 Task: In the  document transparency Apply all border to the tabe with  'with box; Style line and width 1/4 pt 'Select Header and apply  'Italics' Select the text and align it to the  Center
Action: Mouse moved to (354, 169)
Screenshot: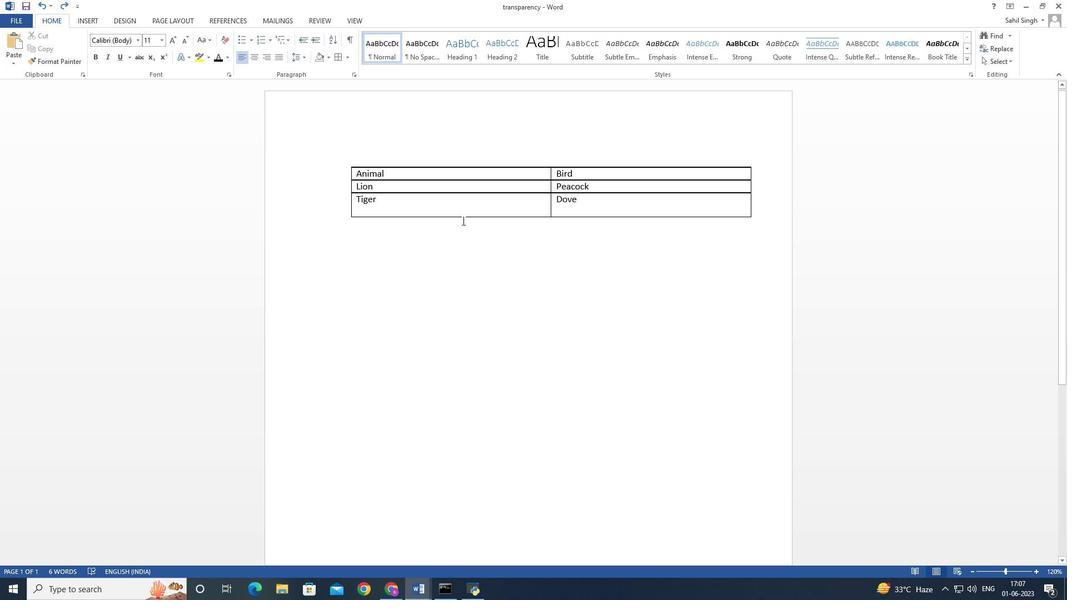 
Action: Mouse pressed left at (354, 169)
Screenshot: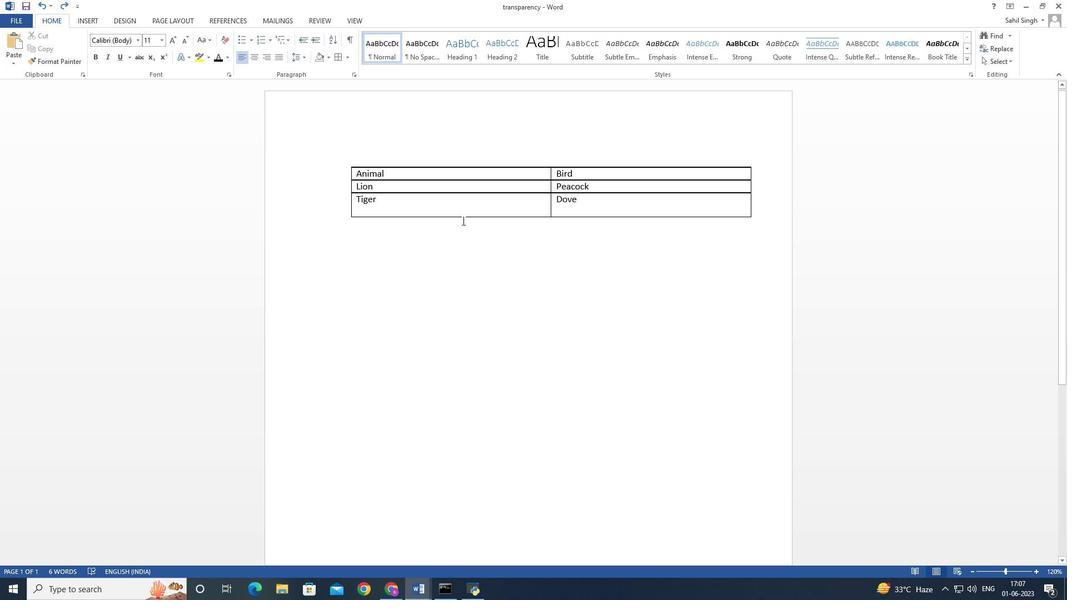 
Action: Mouse moved to (345, 55)
Screenshot: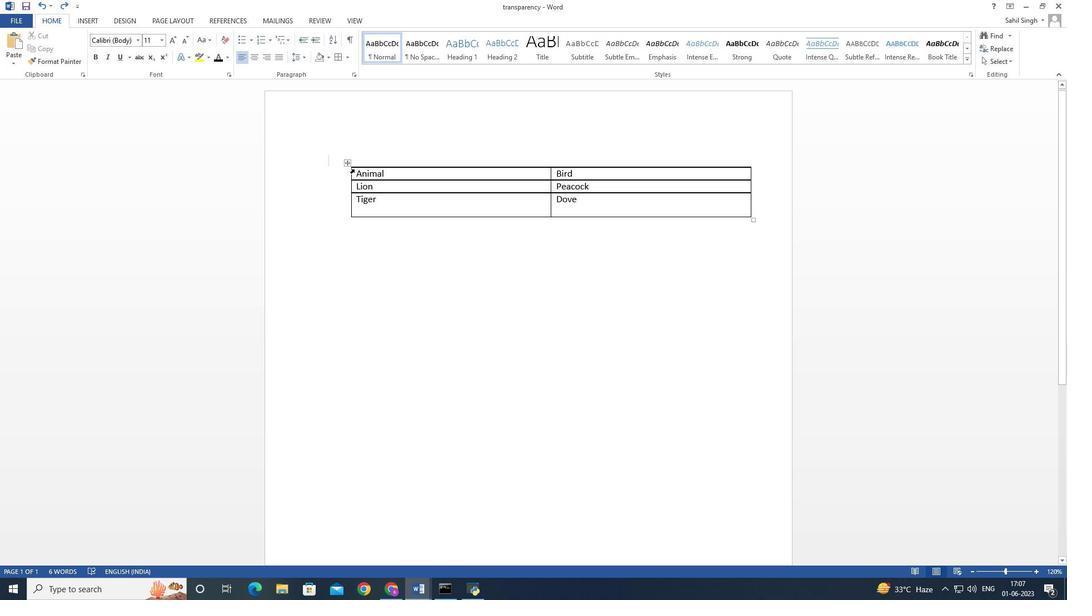 
Action: Mouse pressed left at (345, 55)
Screenshot: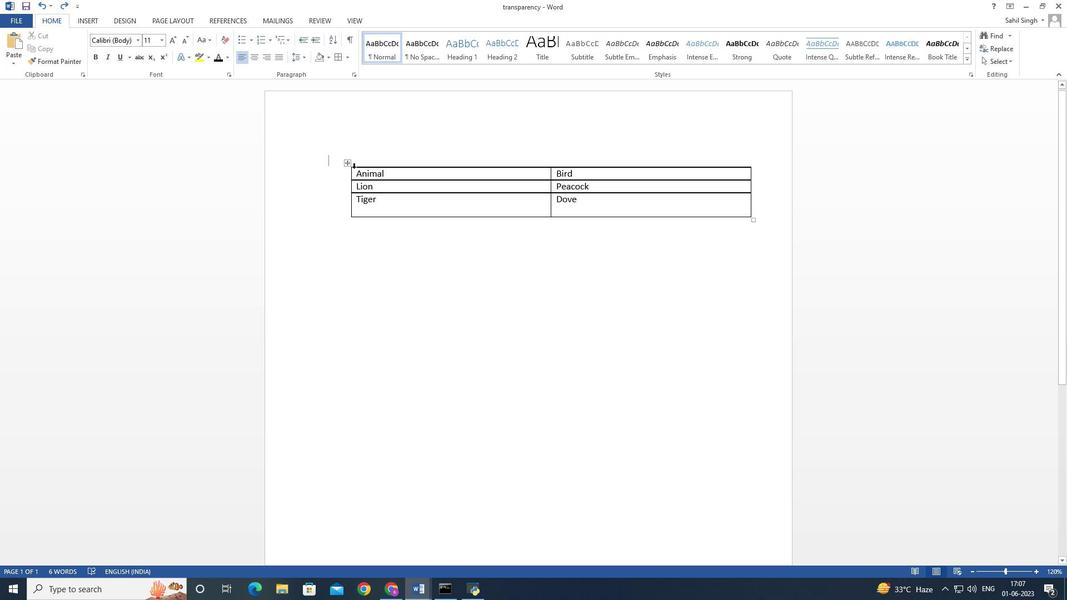 
Action: Mouse moved to (373, 137)
Screenshot: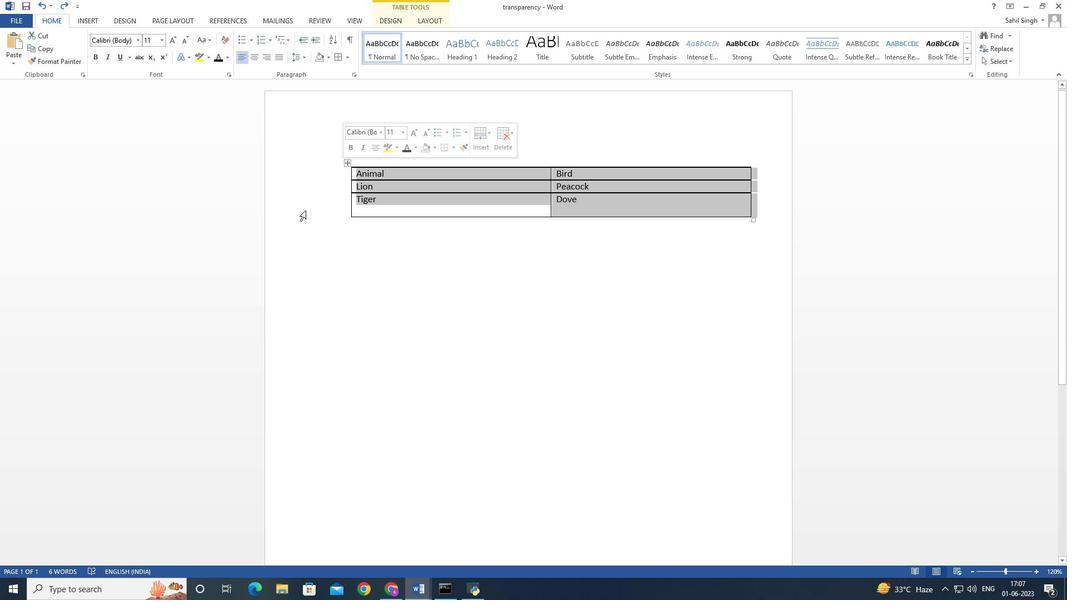 
Action: Mouse pressed left at (373, 137)
Screenshot: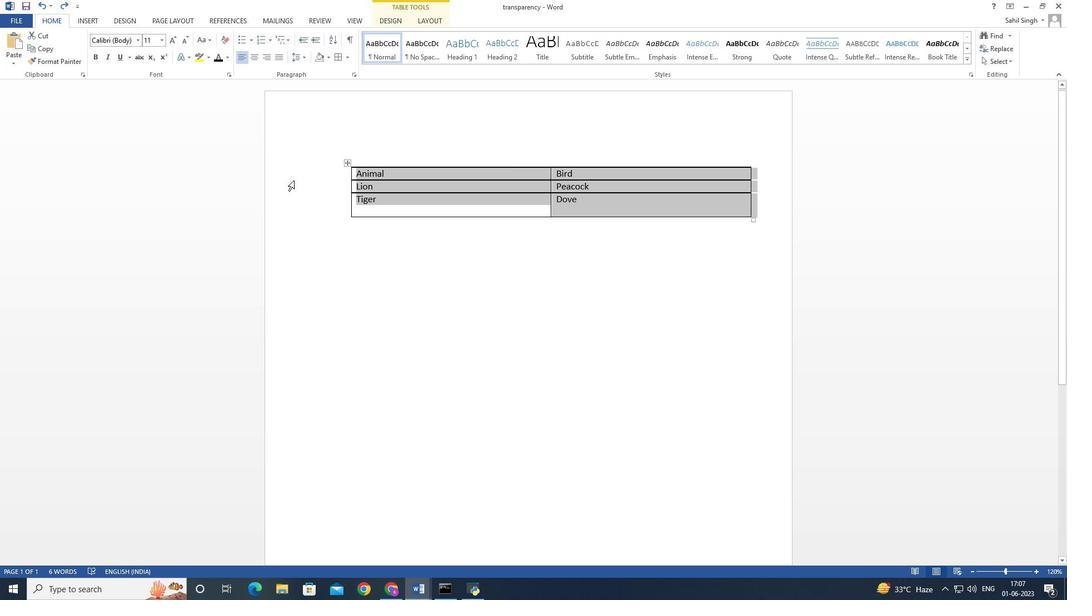 
Action: Mouse moved to (319, 249)
Screenshot: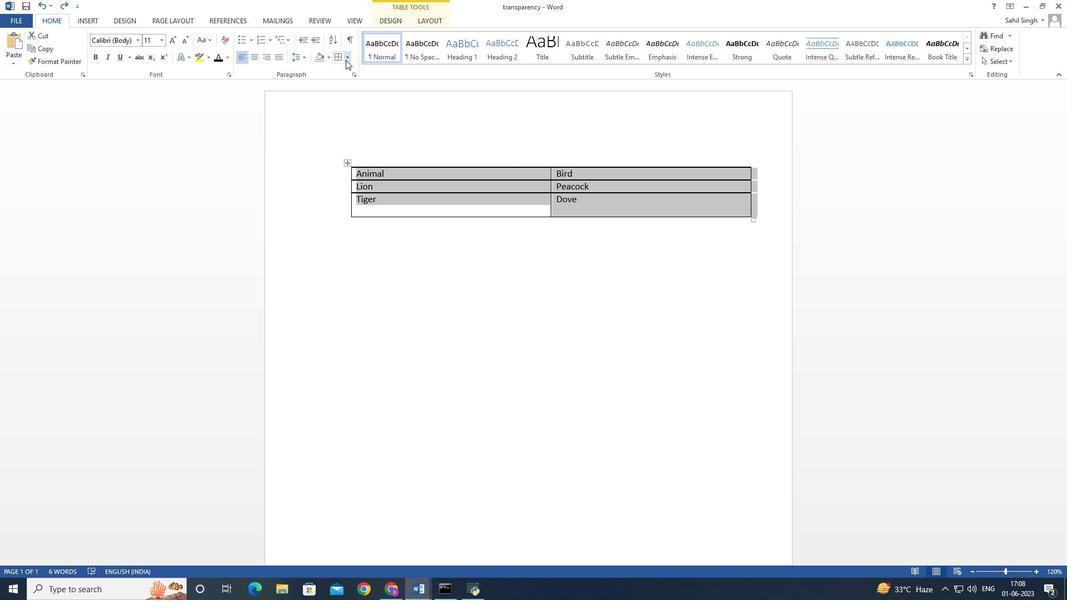 
Action: Mouse pressed left at (319, 249)
Screenshot: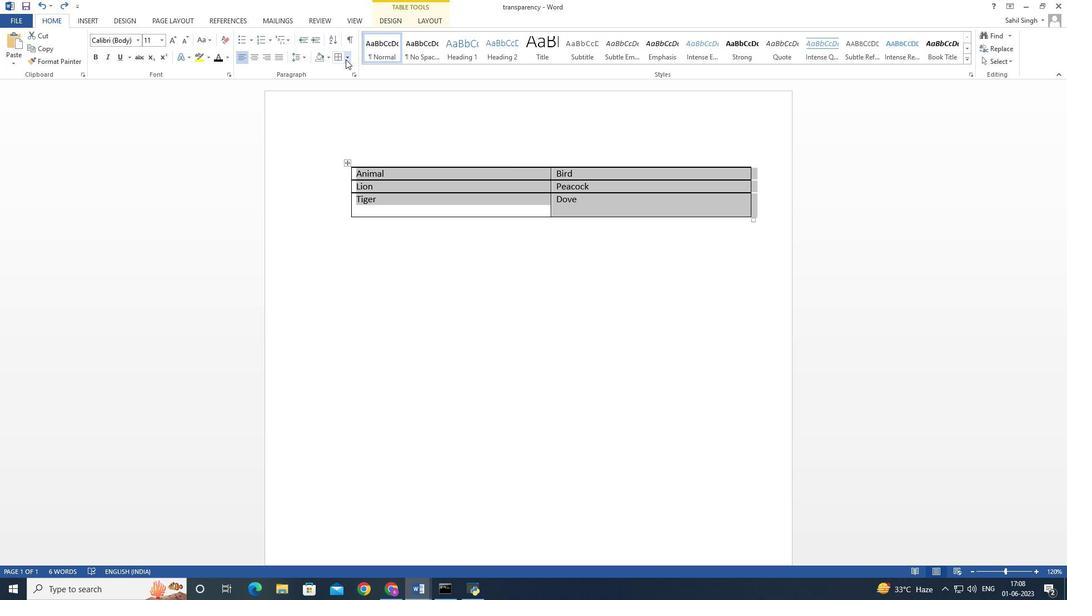 
Action: Mouse moved to (342, 171)
Screenshot: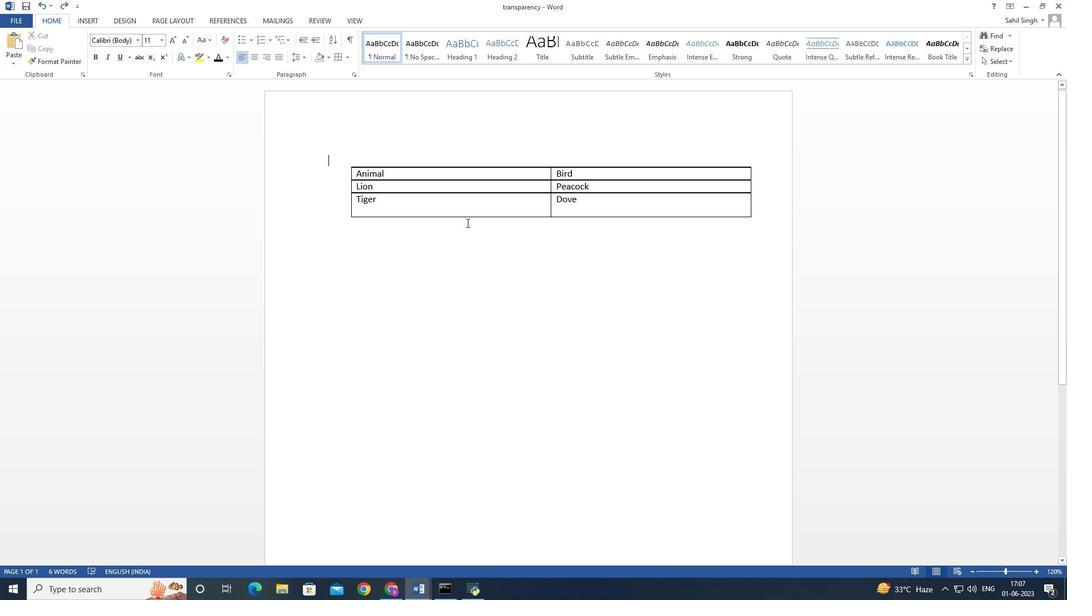 
Action: Mouse pressed left at (342, 171)
Screenshot: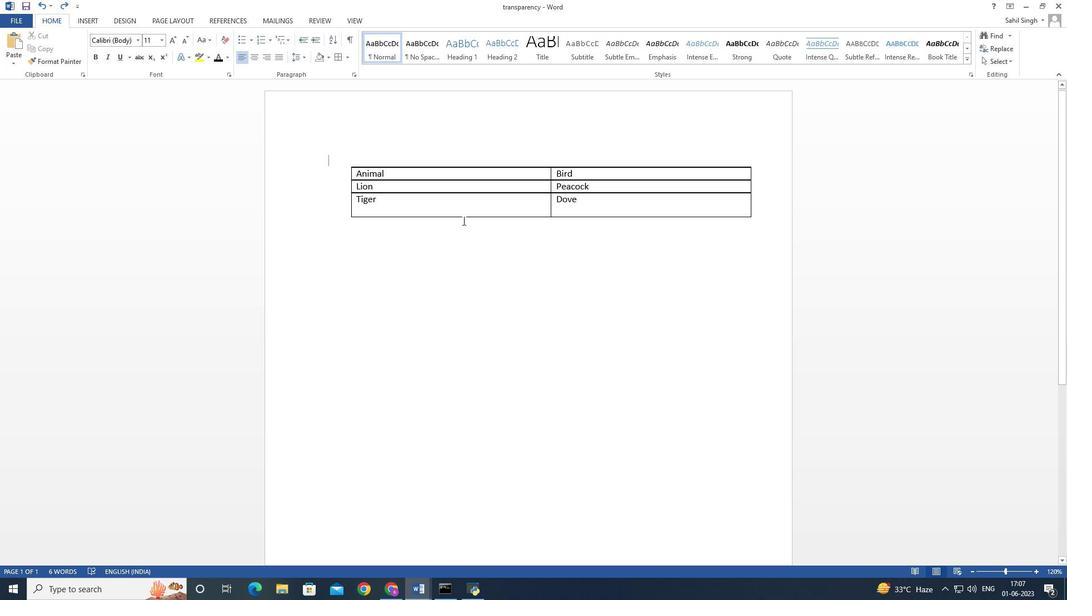 
Action: Mouse moved to (348, 57)
Screenshot: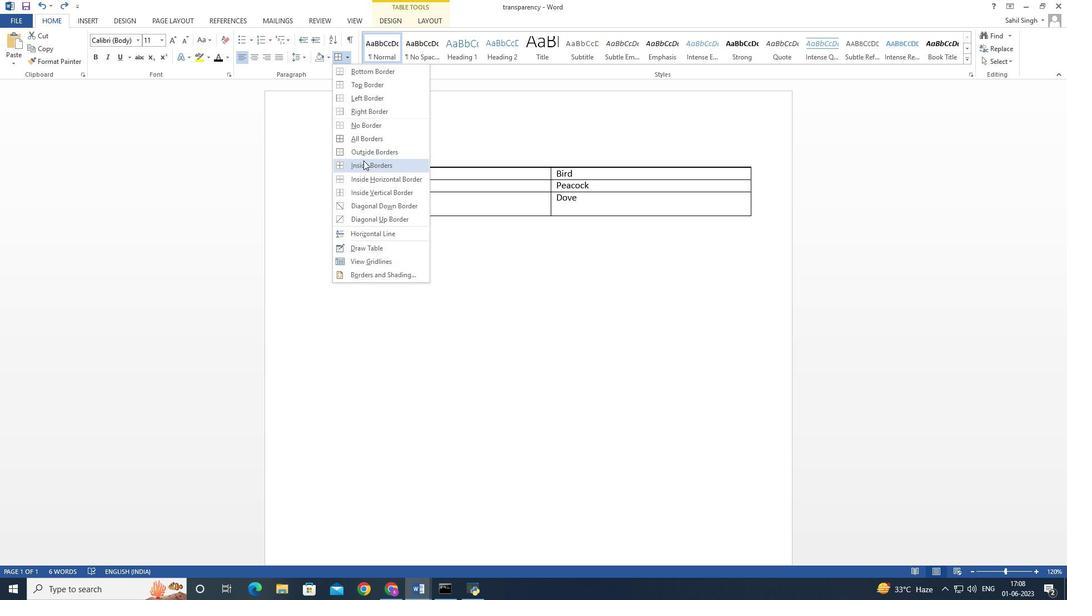 
Action: Mouse pressed left at (348, 57)
Screenshot: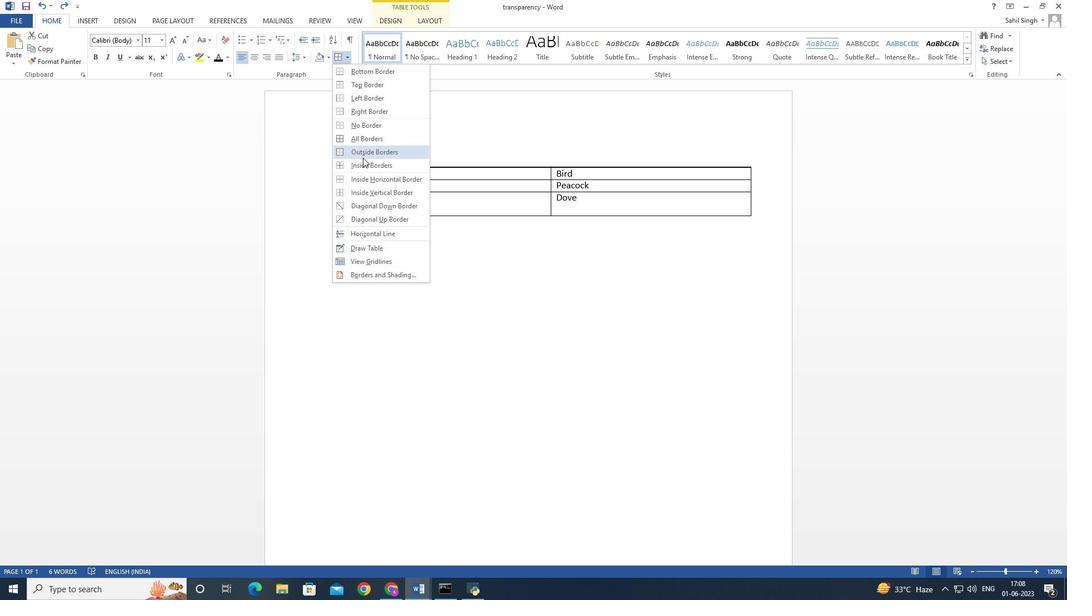 
Action: Mouse moved to (355, 137)
Screenshot: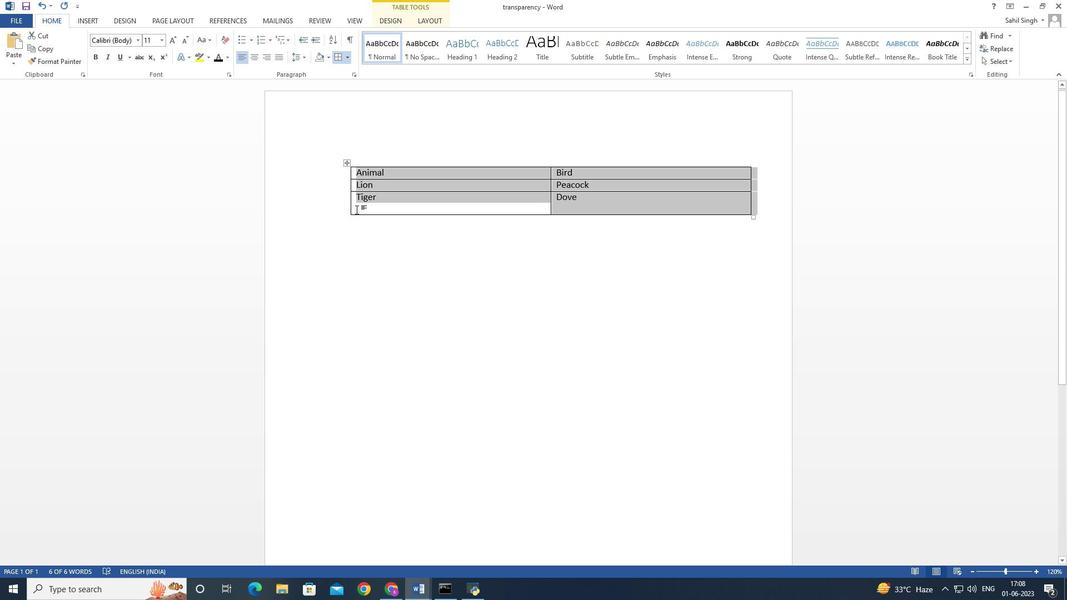 
Action: Mouse pressed left at (355, 137)
Screenshot: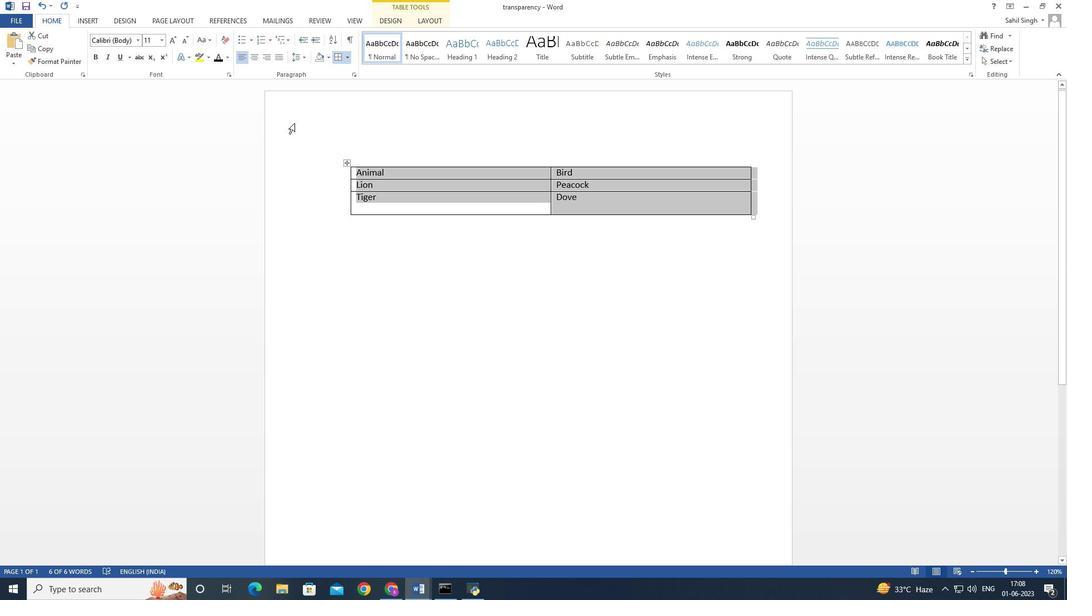 
Action: Mouse moved to (348, 59)
Screenshot: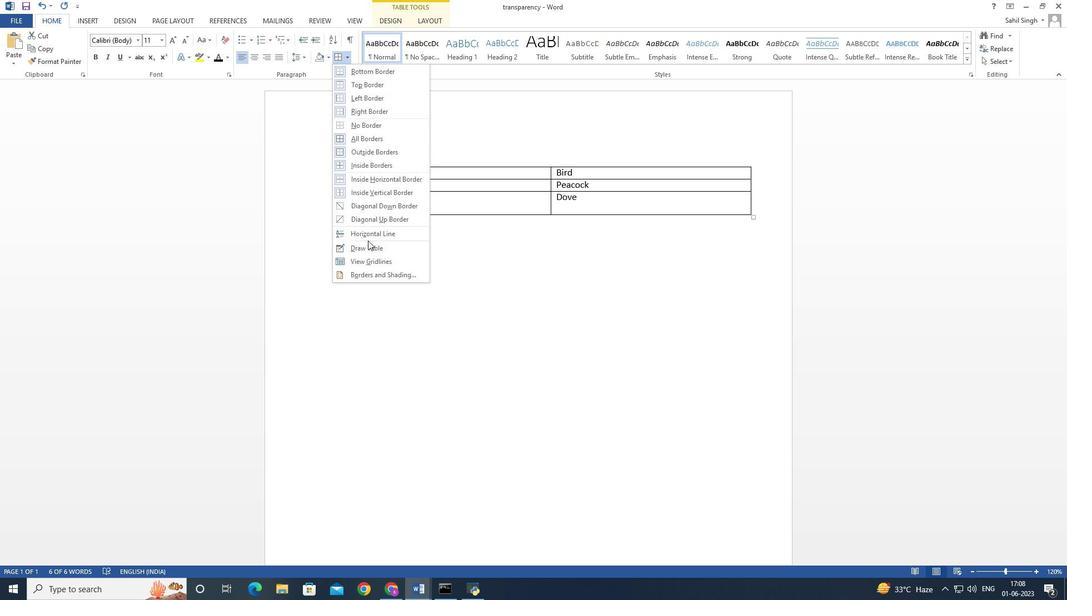 
Action: Mouse pressed left at (348, 59)
Screenshot: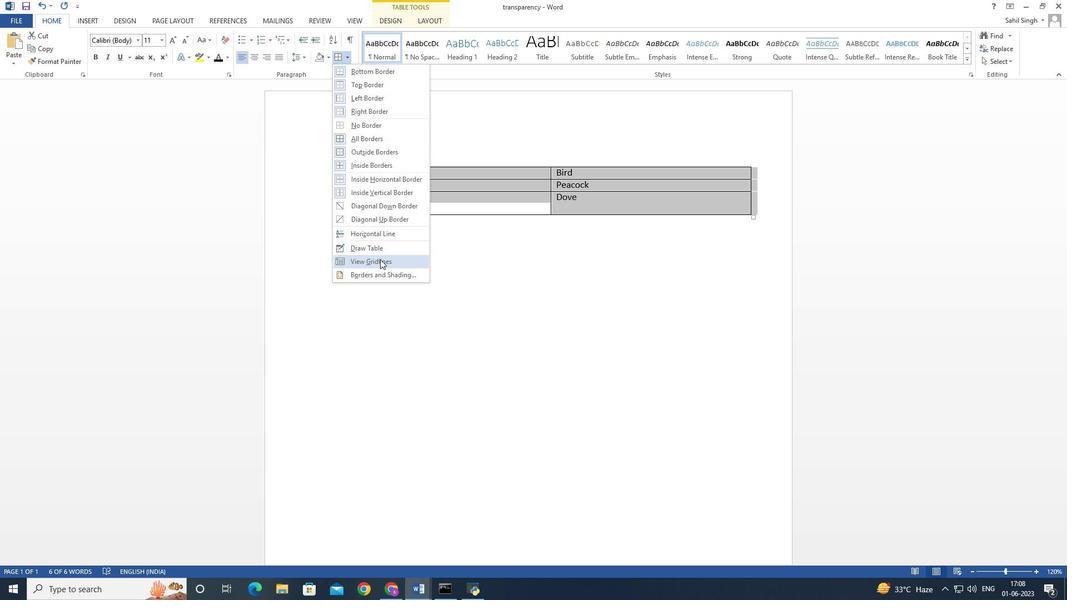 
Action: Mouse moved to (370, 137)
Screenshot: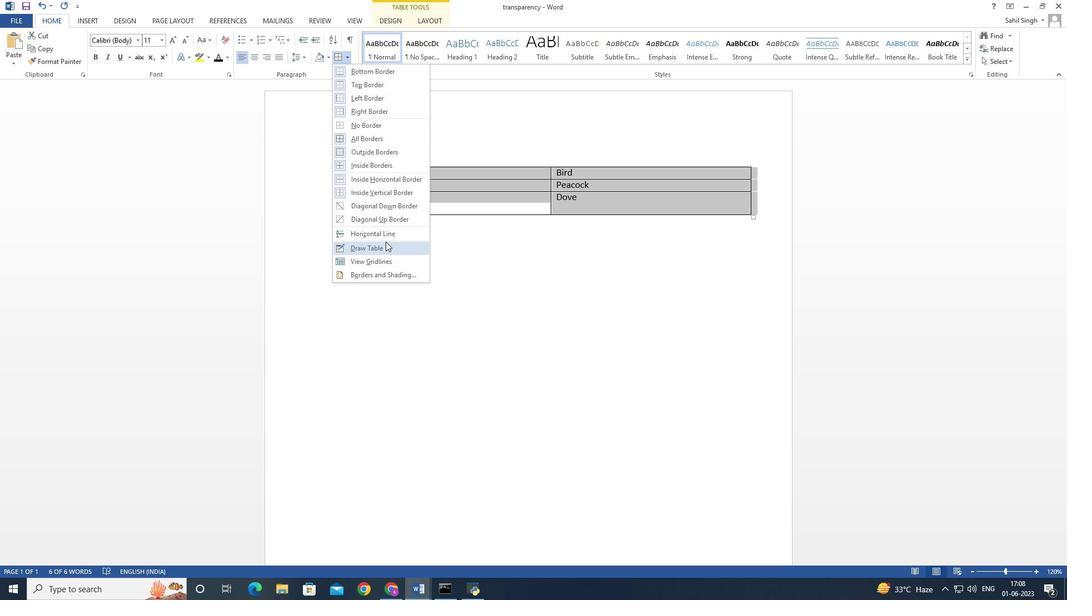 
Action: Mouse pressed left at (370, 137)
Screenshot: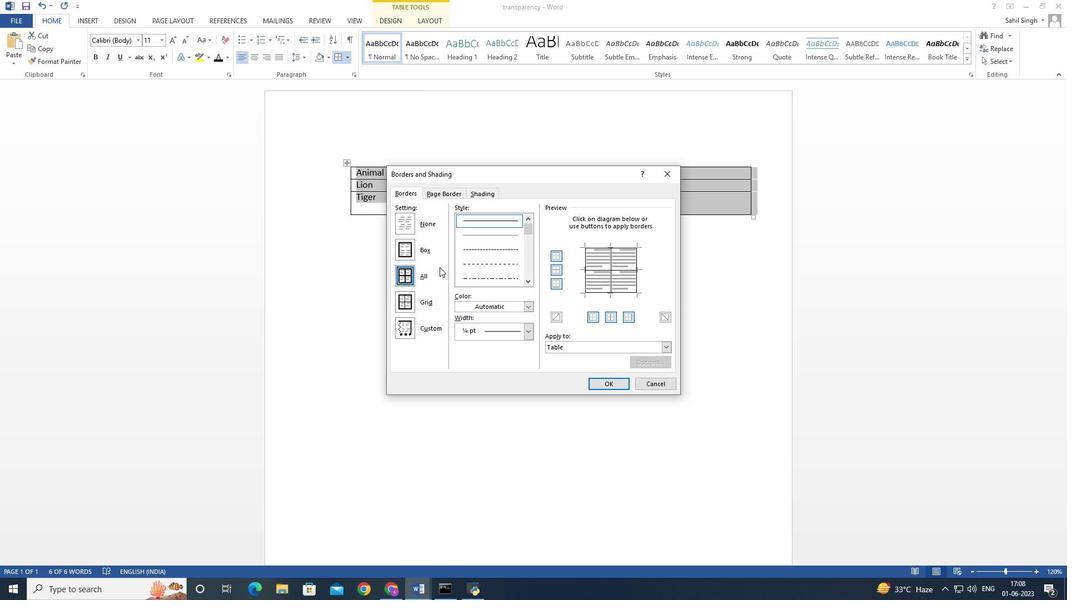 
Action: Mouse moved to (348, 57)
Screenshot: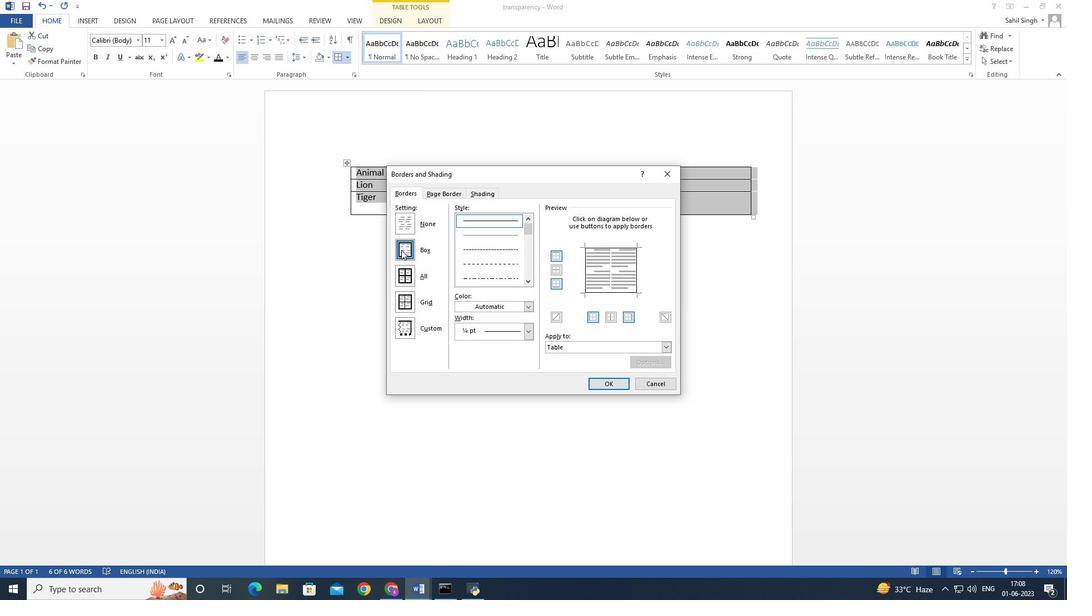 
Action: Mouse pressed left at (348, 57)
Screenshot: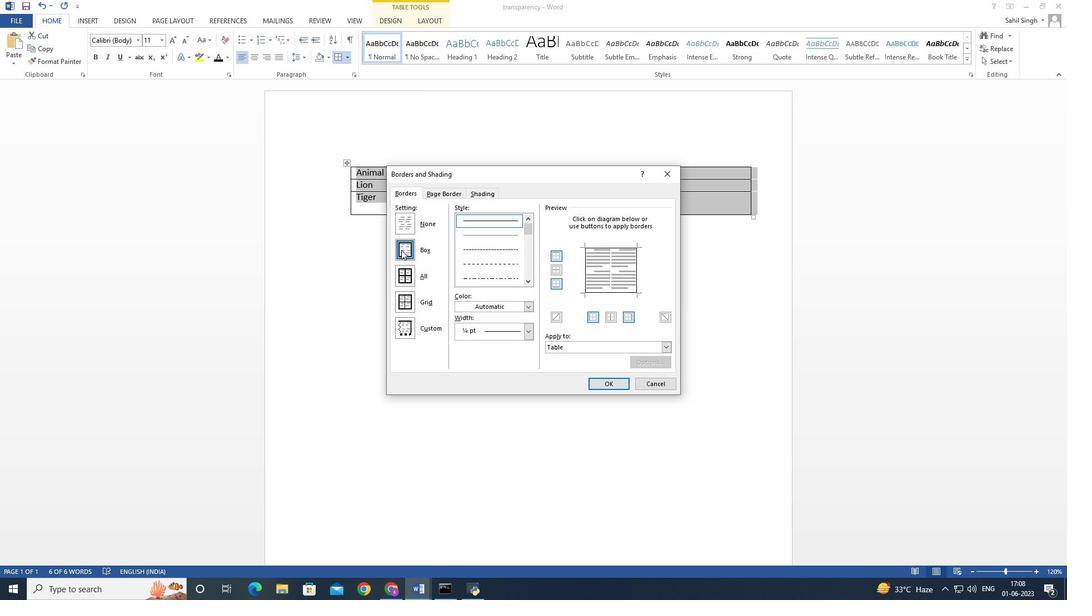 
Action: Mouse moved to (381, 273)
Screenshot: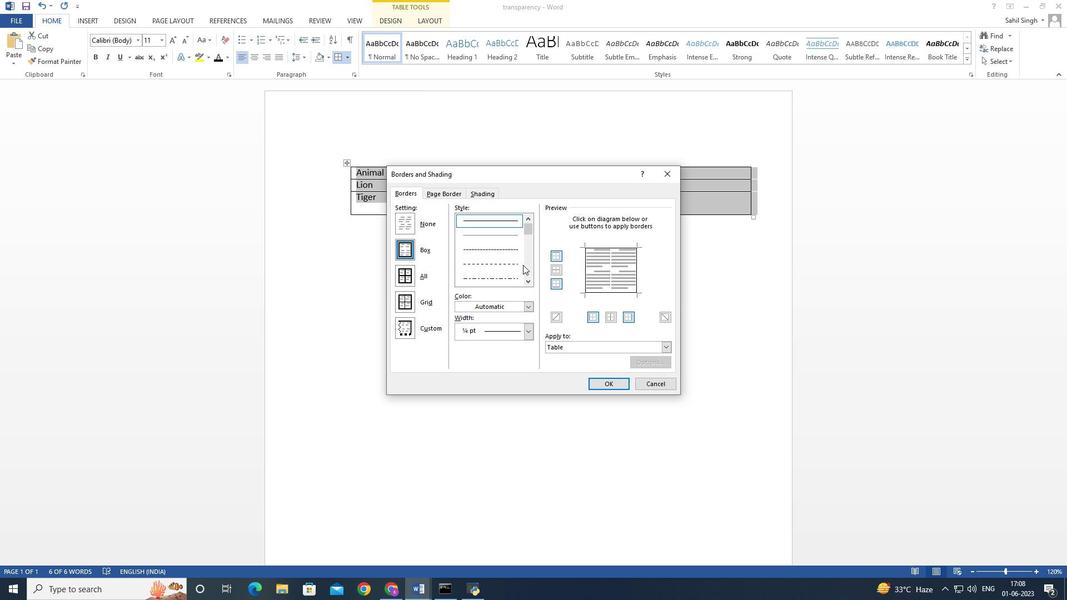 
Action: Mouse pressed left at (381, 273)
Screenshot: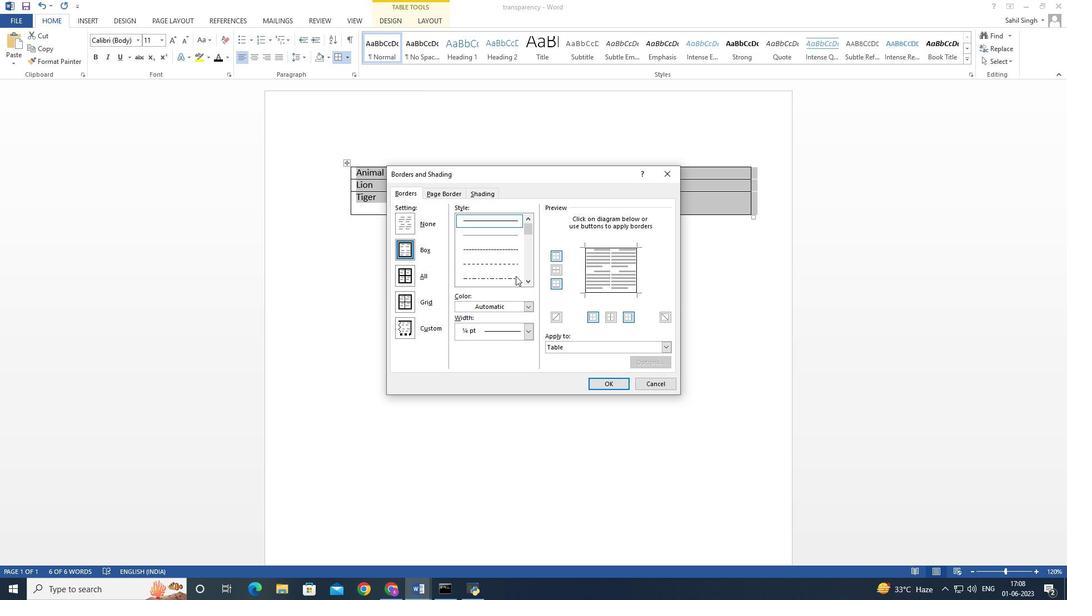 
Action: Mouse moved to (404, 252)
Screenshot: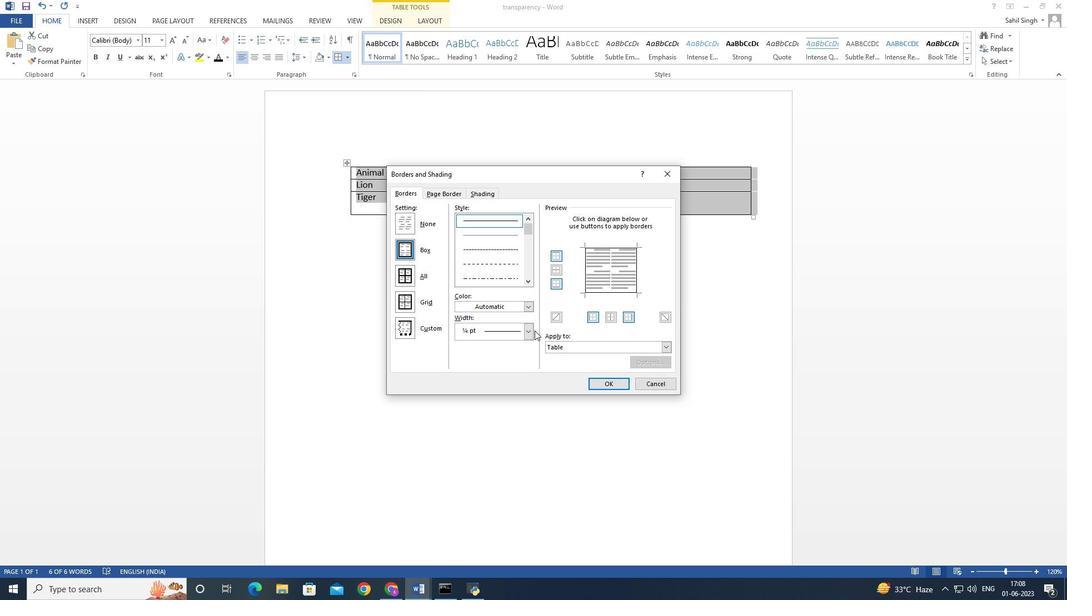 
Action: Mouse pressed left at (404, 252)
Screenshot: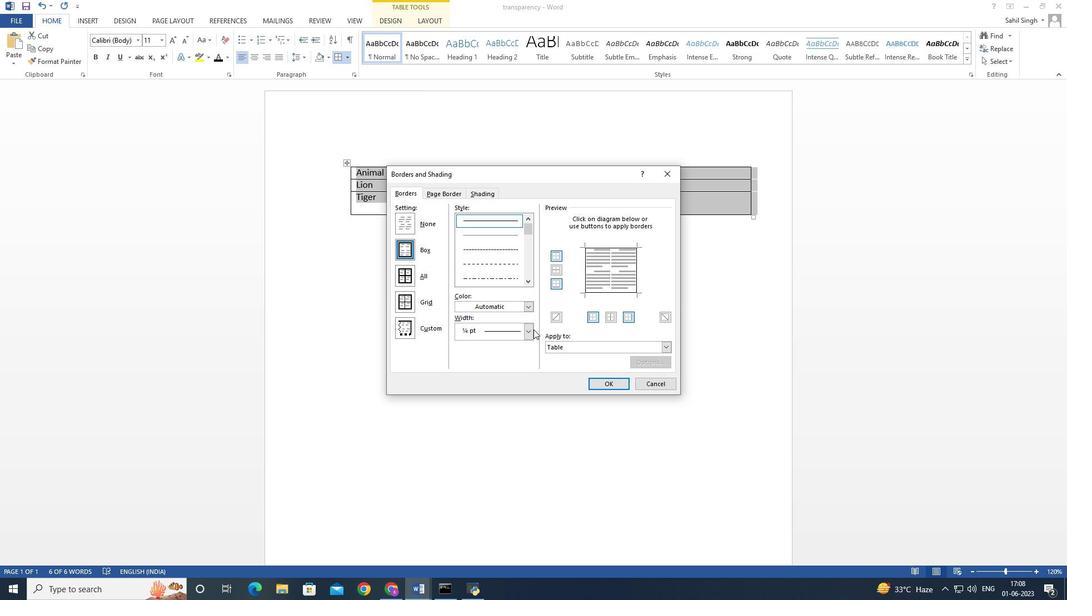 
Action: Mouse moved to (529, 334)
Screenshot: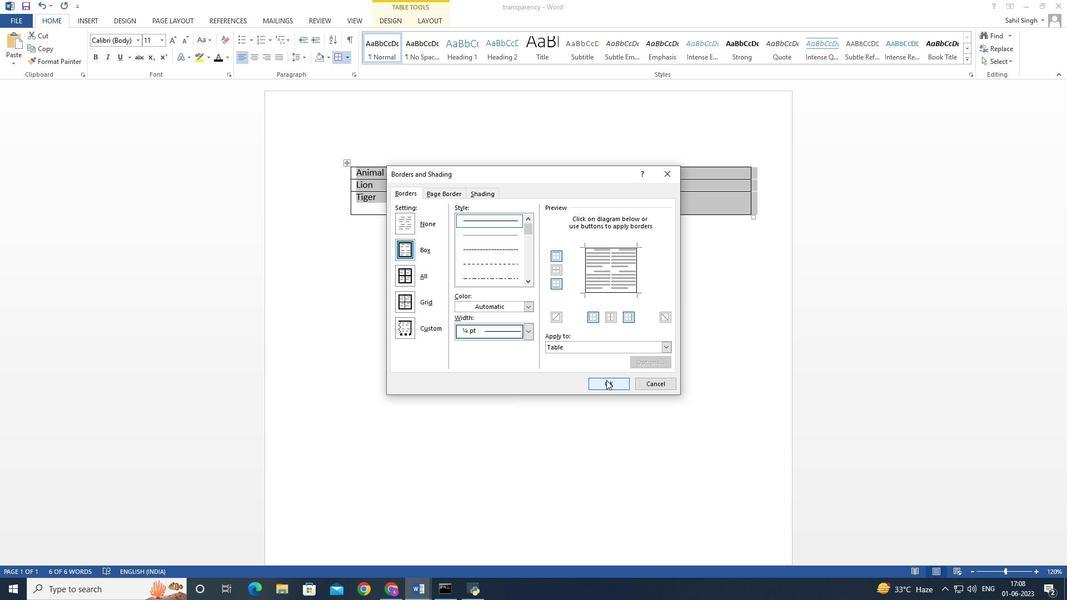 
Action: Mouse pressed left at (529, 334)
Screenshot: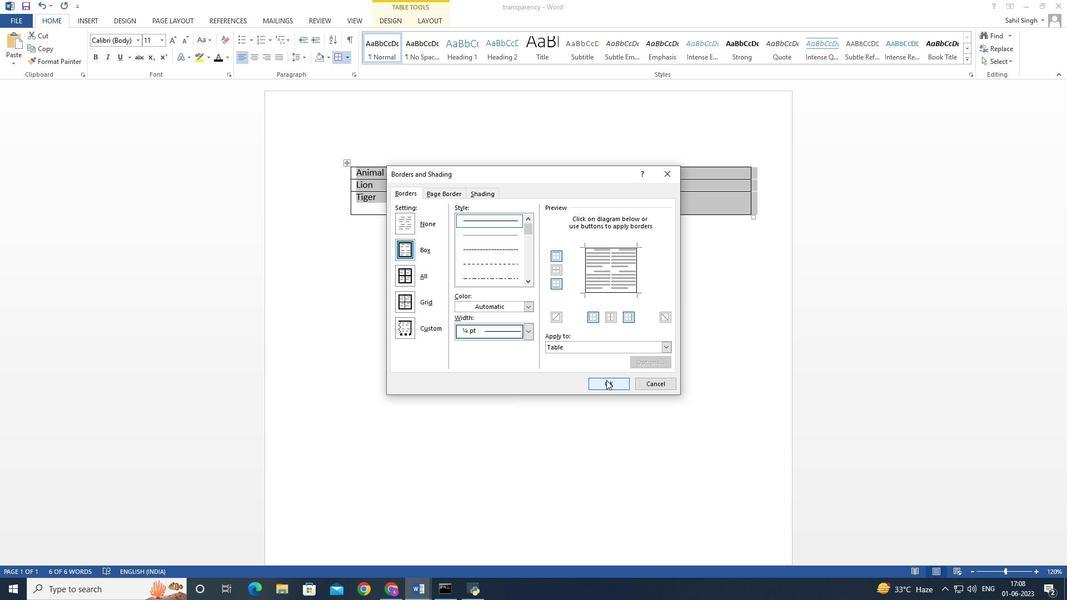 
Action: Mouse moved to (503, 352)
Screenshot: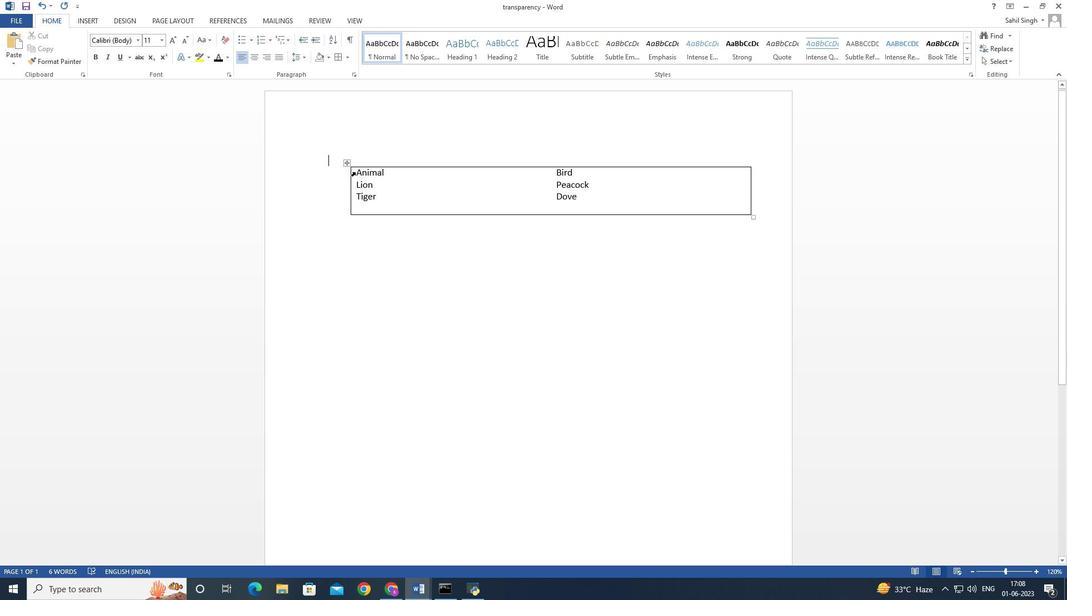 
Action: Mouse pressed left at (503, 352)
Screenshot: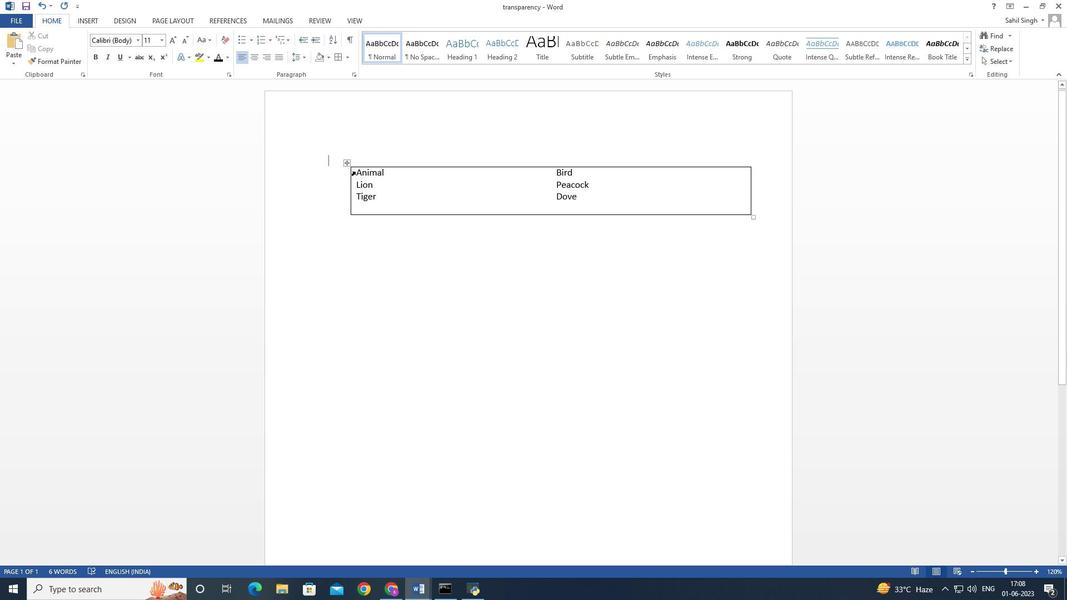 
Action: Mouse moved to (609, 384)
Screenshot: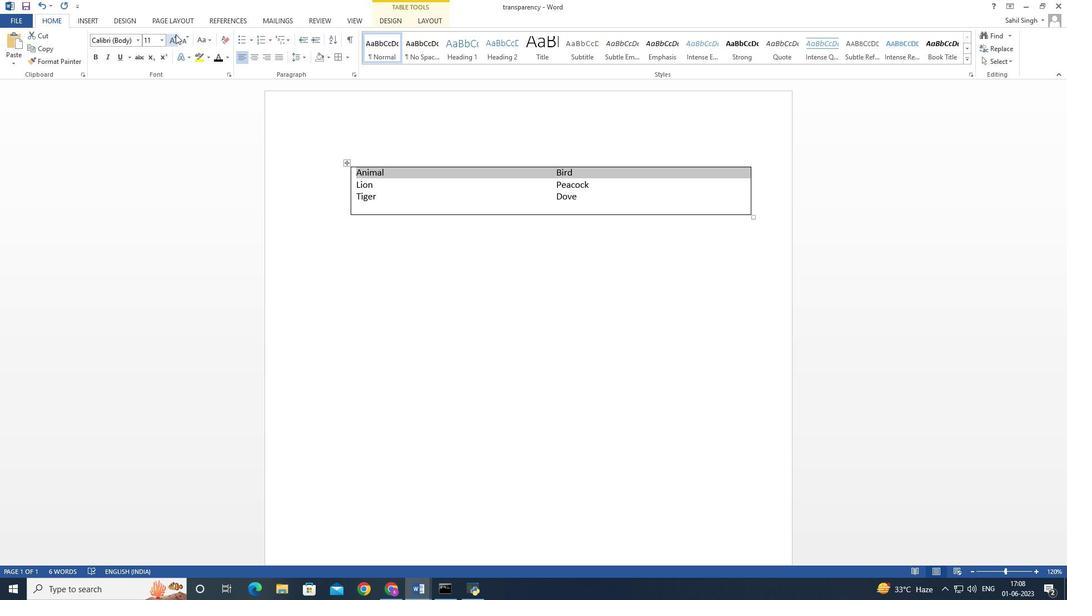
Action: Mouse pressed left at (609, 384)
Screenshot: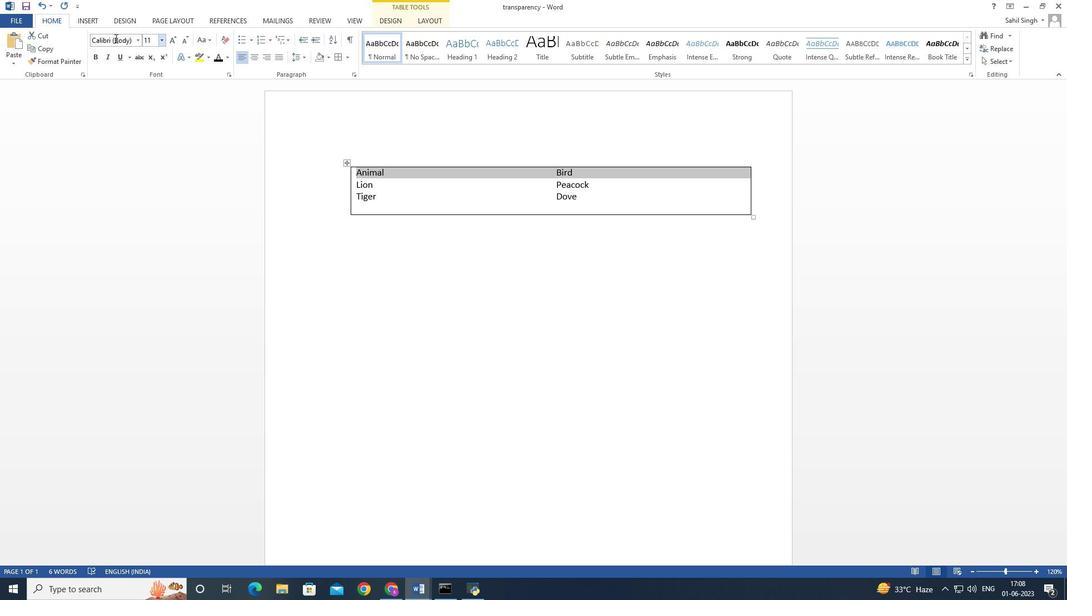 
Action: Mouse moved to (475, 301)
Screenshot: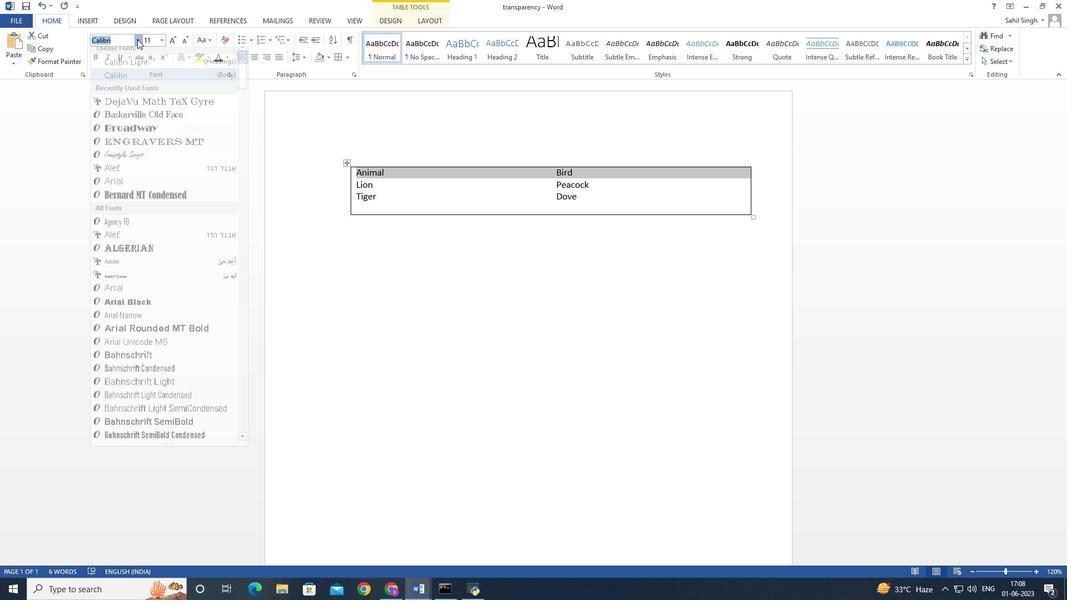 
Action: Mouse pressed left at (475, 301)
Screenshot: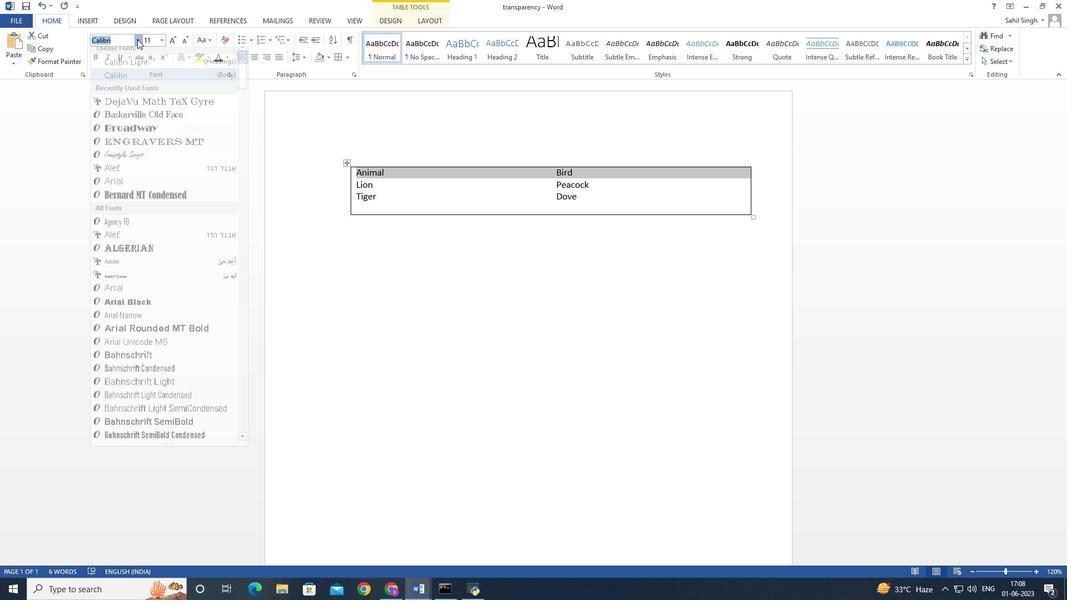 
Action: Mouse moved to (344, 58)
Screenshot: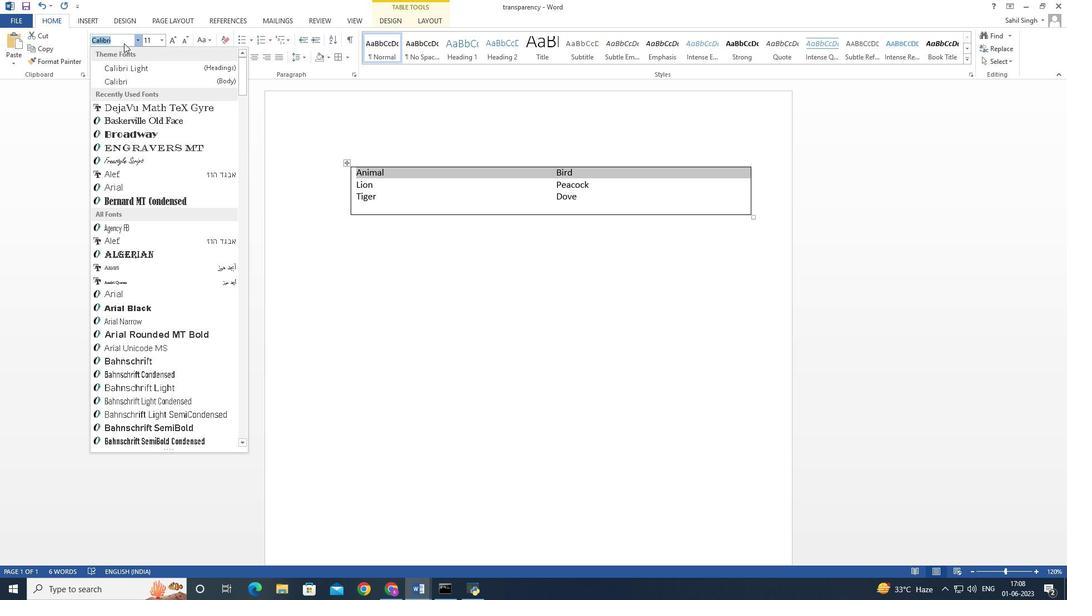 
Action: Mouse pressed left at (344, 58)
Screenshot: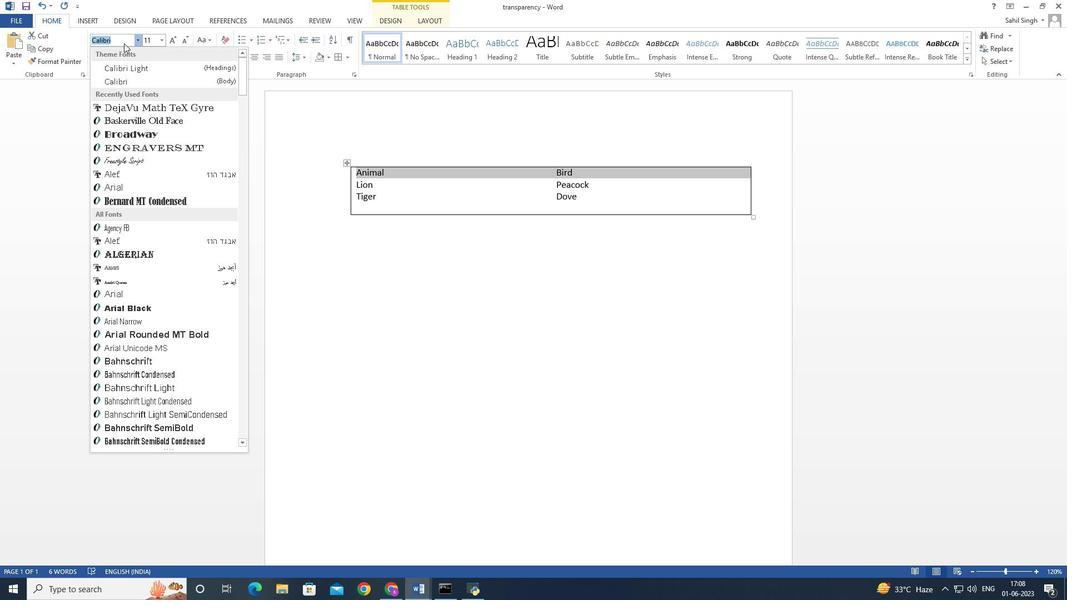 
Action: Mouse moved to (362, 136)
Screenshot: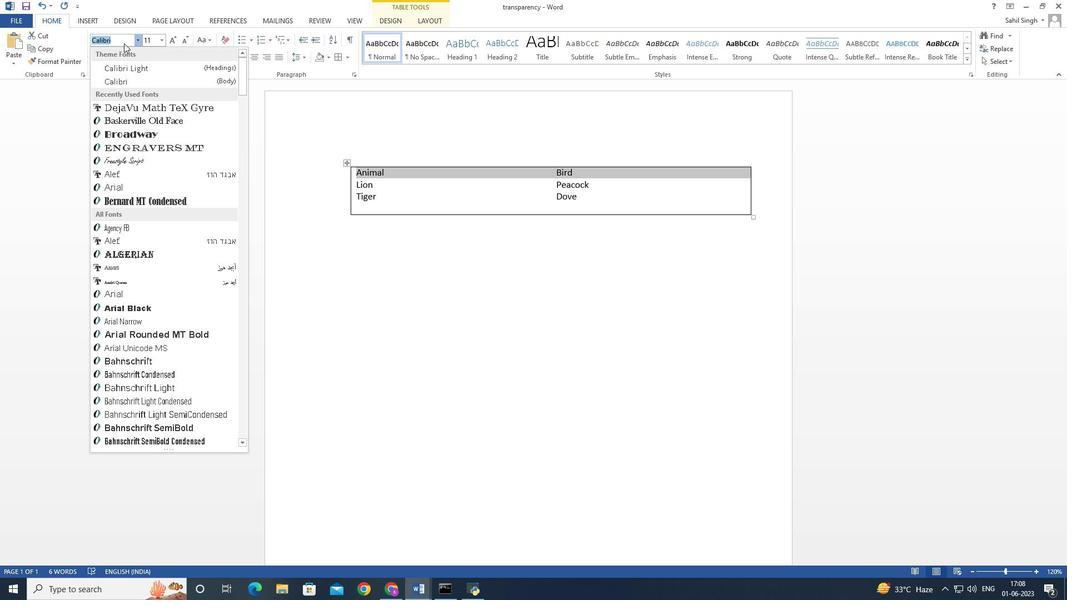 
Action: Mouse pressed left at (362, 136)
Screenshot: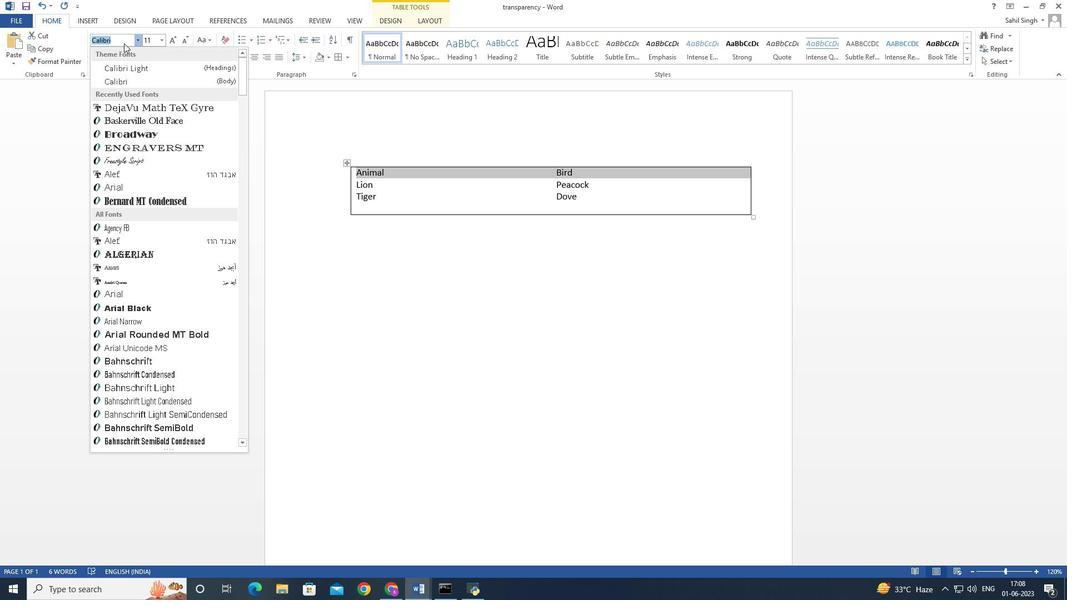 
Action: Mouse moved to (372, 256)
Screenshot: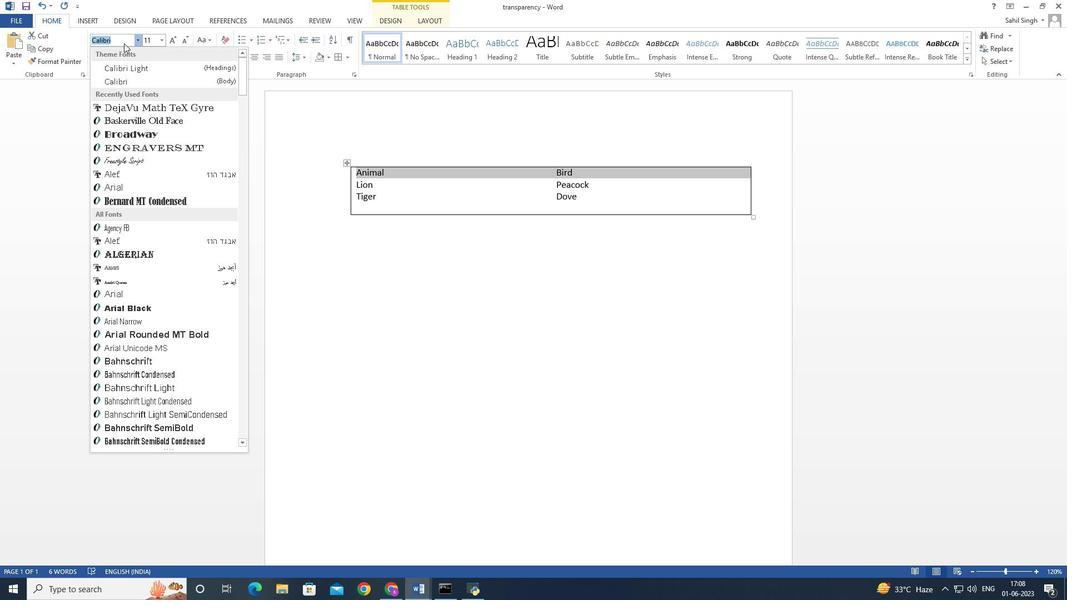 
Action: Mouse pressed left at (372, 256)
Screenshot: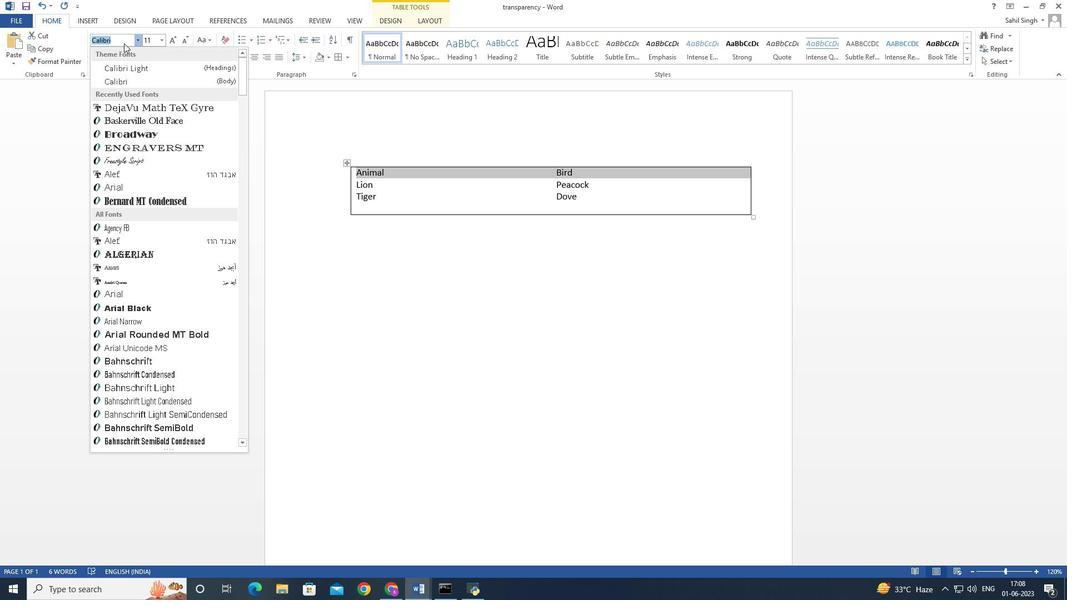 
Action: Mouse moved to (347, 56)
Screenshot: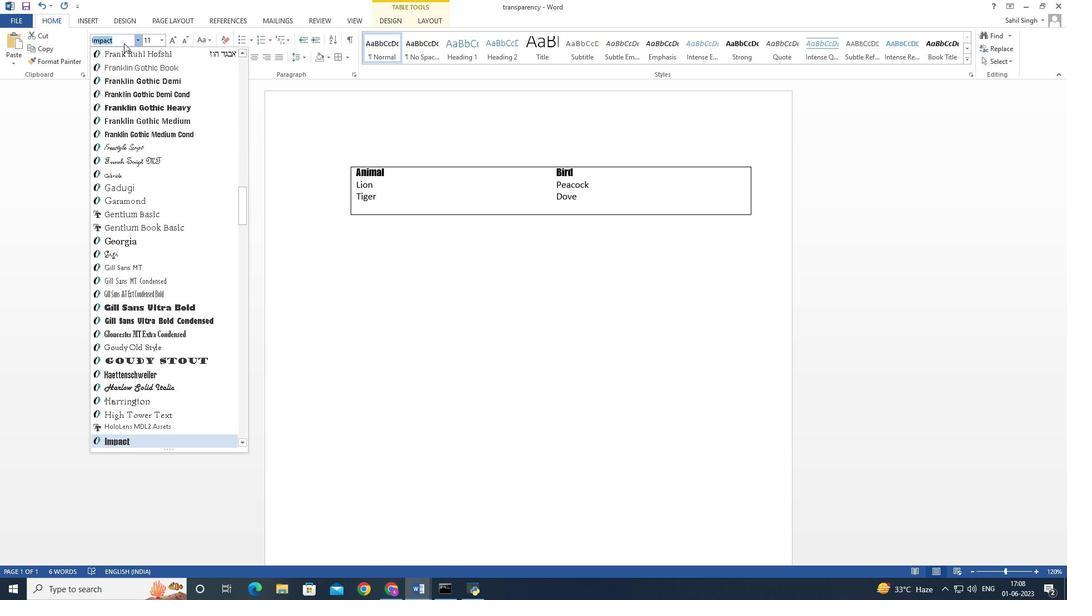 
Action: Mouse pressed left at (347, 56)
Screenshot: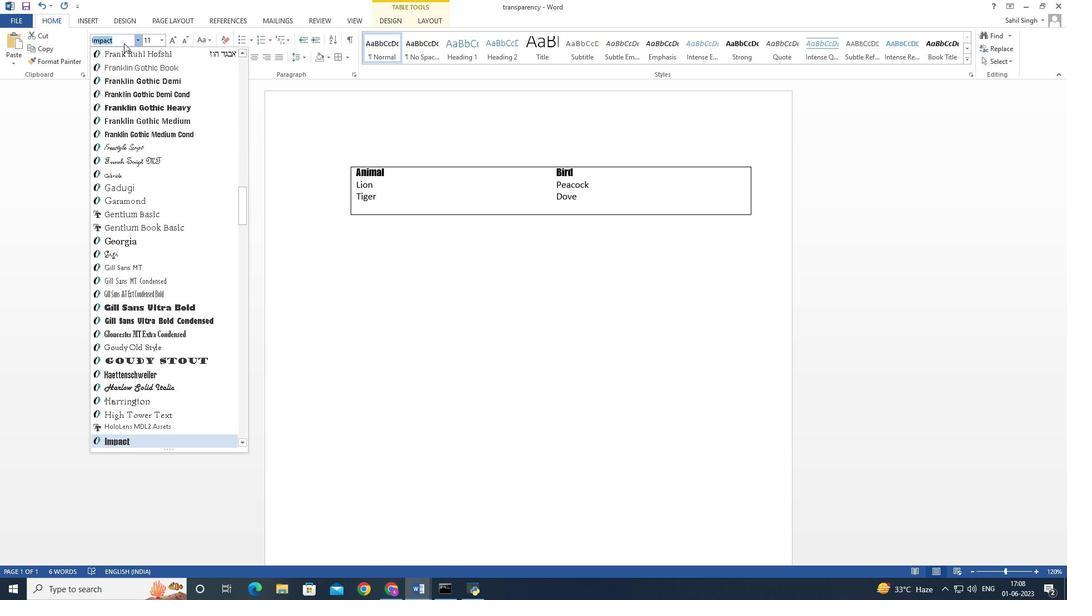 
Action: Mouse moved to (371, 137)
Screenshot: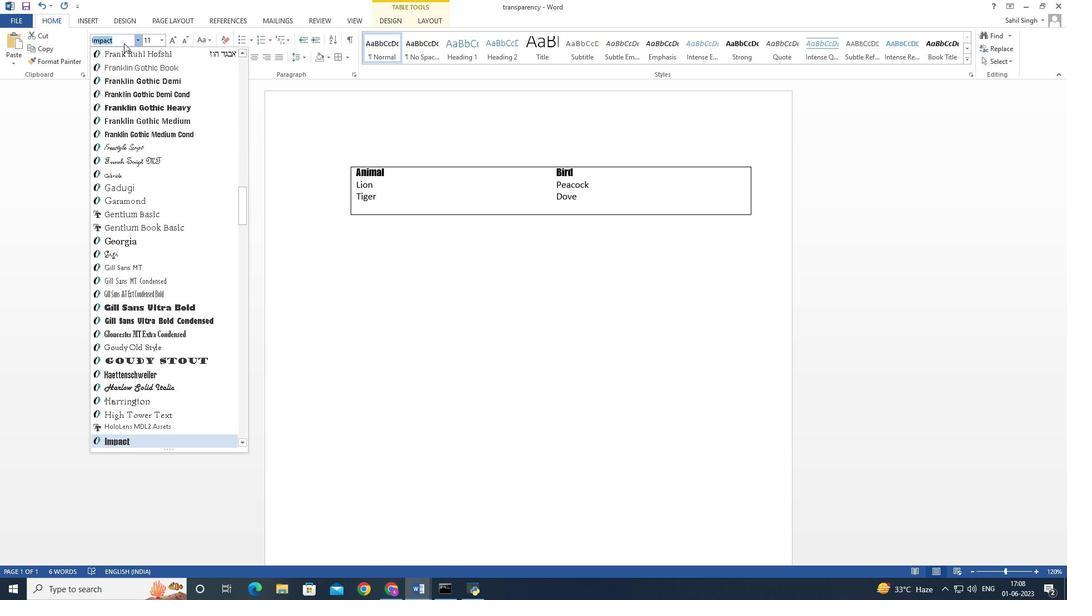 
Action: Mouse pressed left at (371, 137)
Screenshot: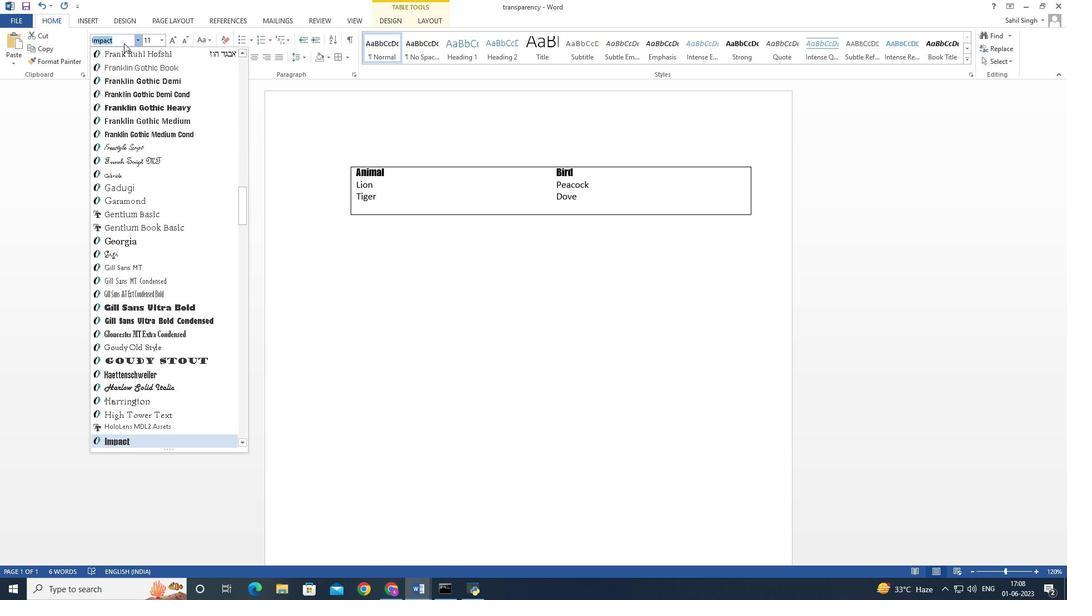 
Action: Mouse moved to (347, 57)
Screenshot: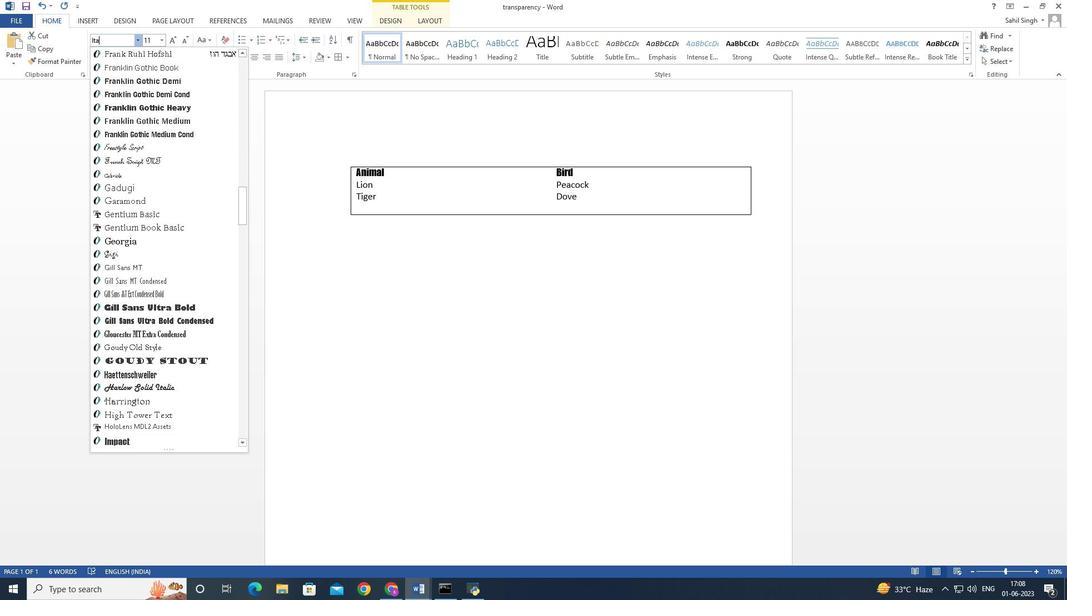 
Action: Mouse pressed left at (347, 57)
Screenshot: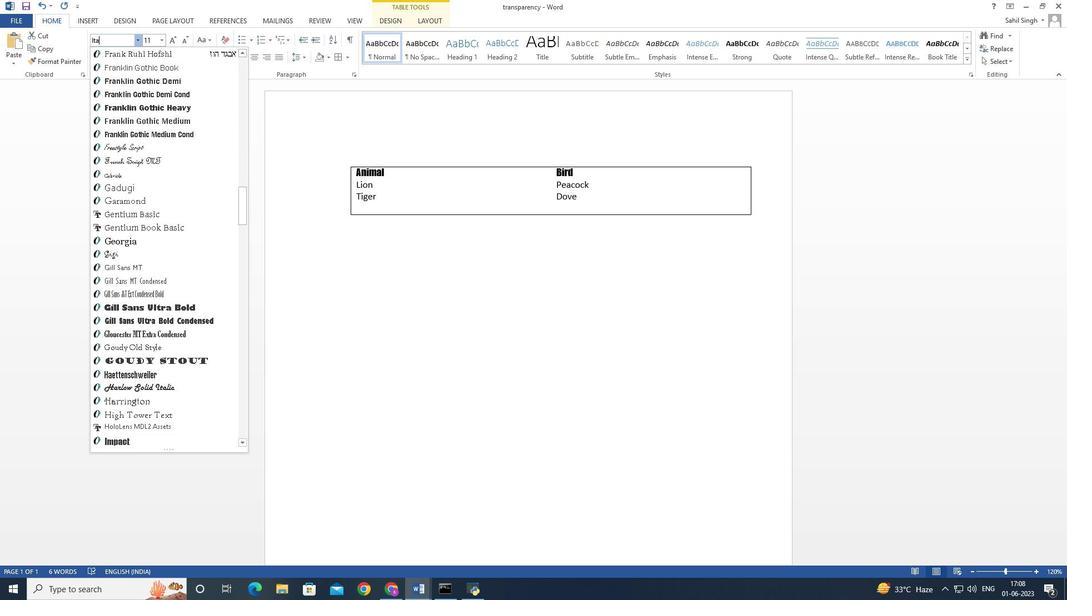 
Action: Mouse moved to (376, 139)
Screenshot: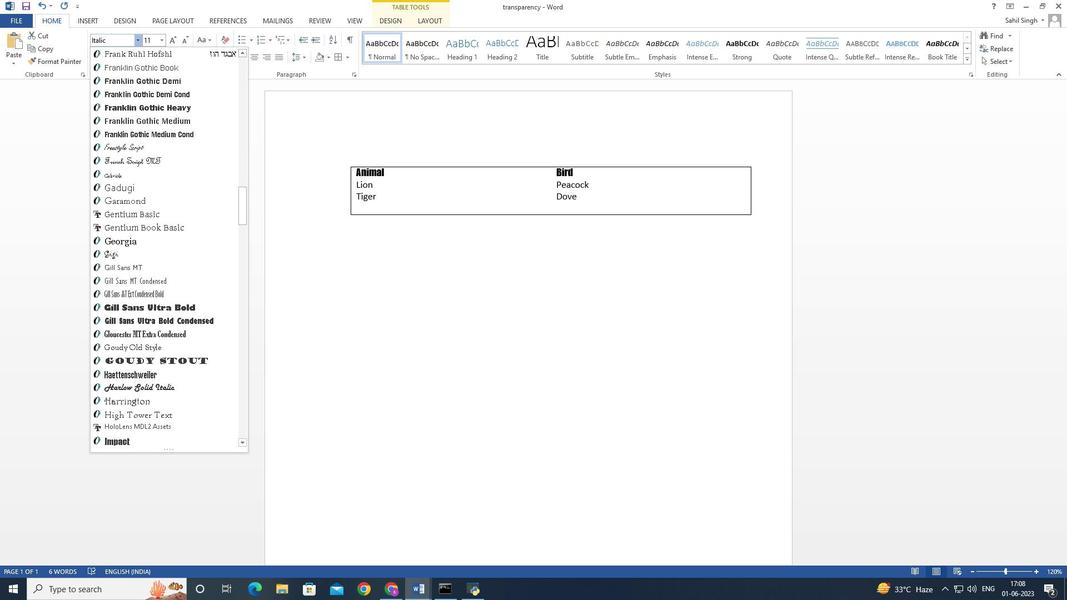 
Action: Mouse pressed left at (376, 139)
Screenshot: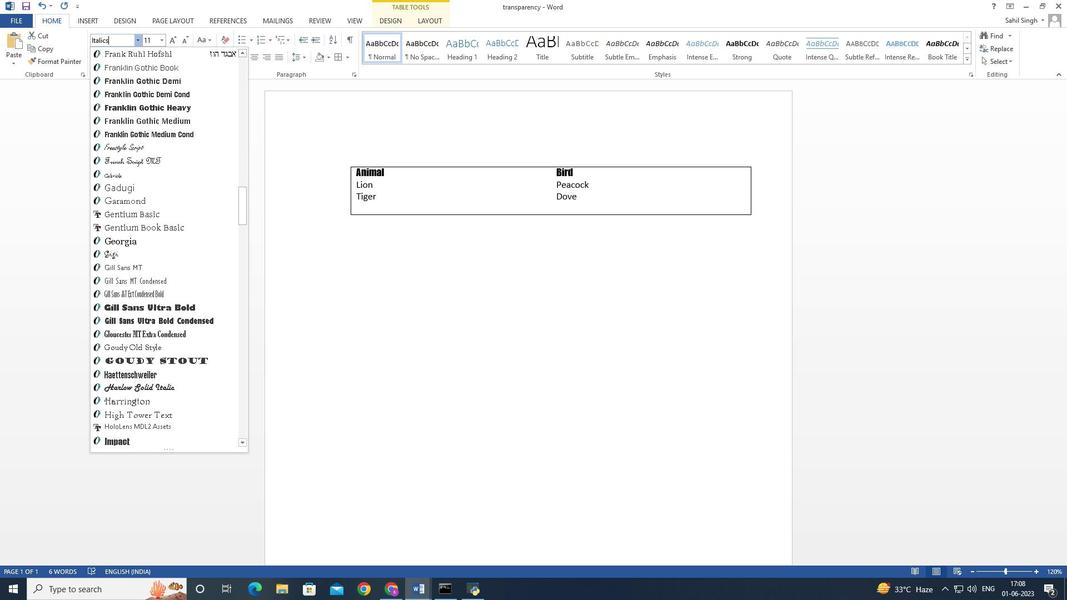 
Action: Mouse moved to (385, 184)
Screenshot: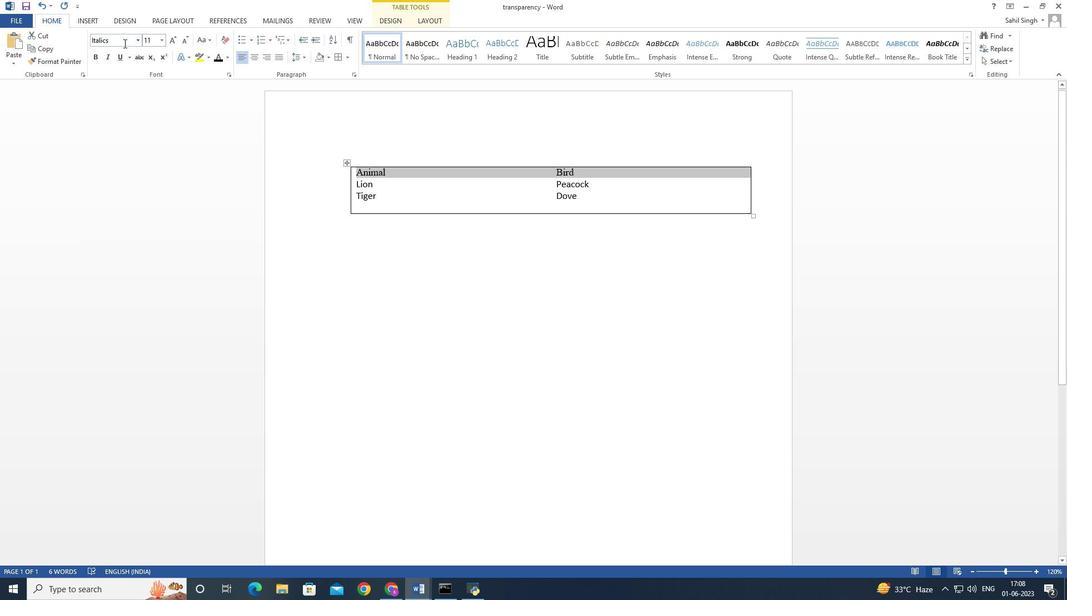 
Action: Mouse pressed left at (385, 184)
Screenshot: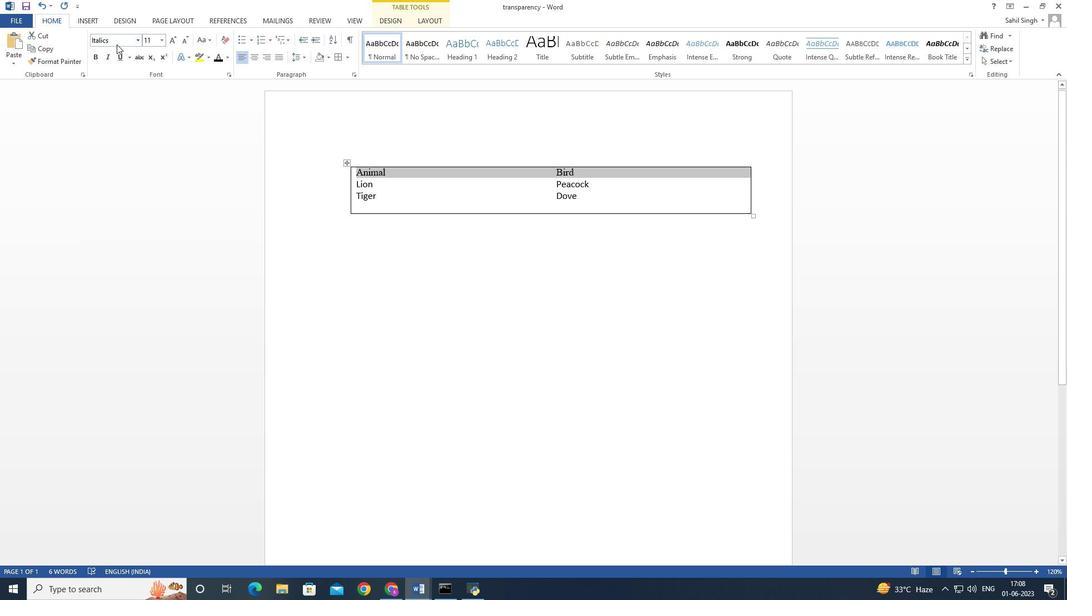 
Action: Mouse moved to (354, 168)
Screenshot: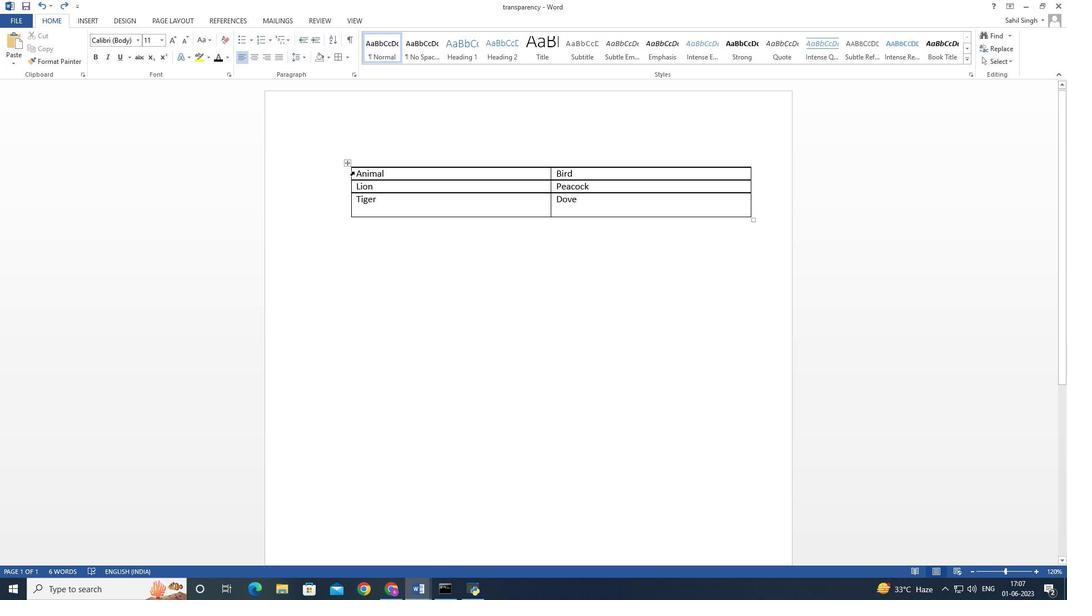 
Action: Mouse pressed left at (354, 168)
Screenshot: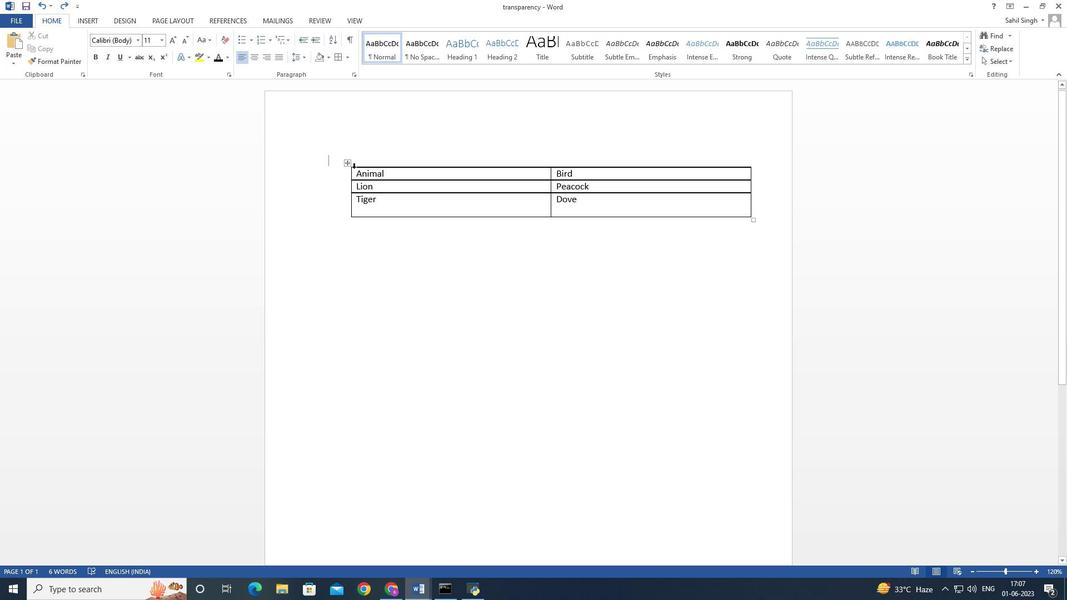 
Action: Mouse moved to (345, 57)
Screenshot: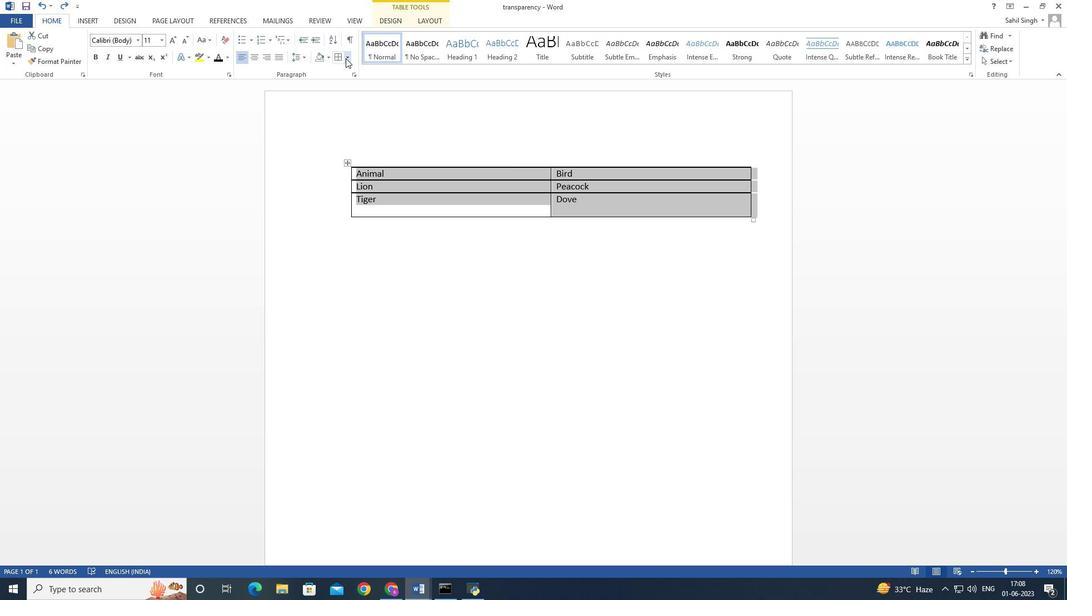 
Action: Mouse pressed left at (345, 57)
Screenshot: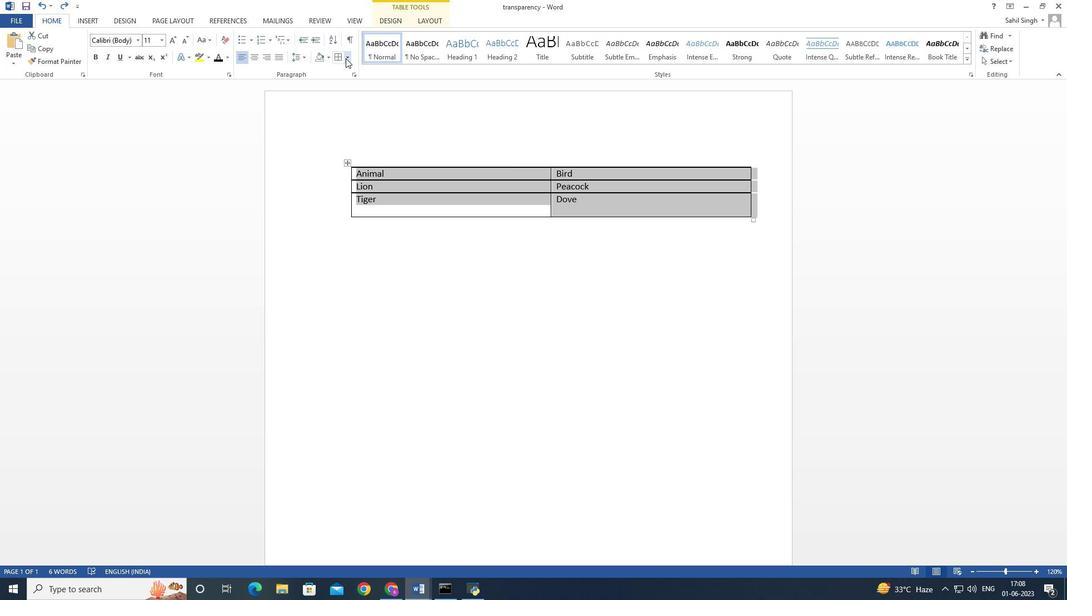 
Action: Mouse moved to (362, 142)
Screenshot: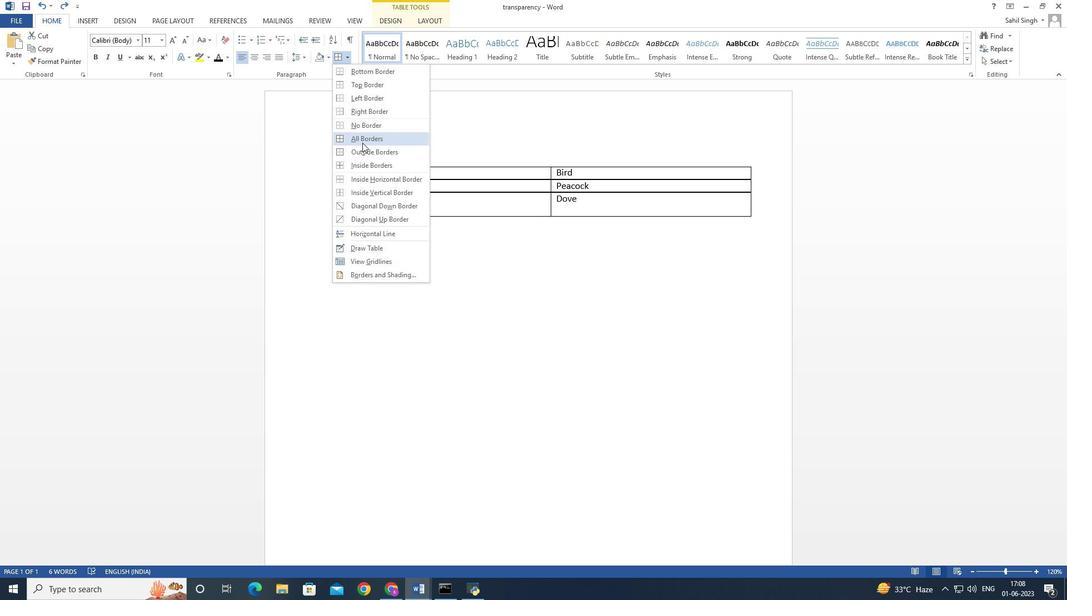 
Action: Mouse pressed left at (362, 142)
Screenshot: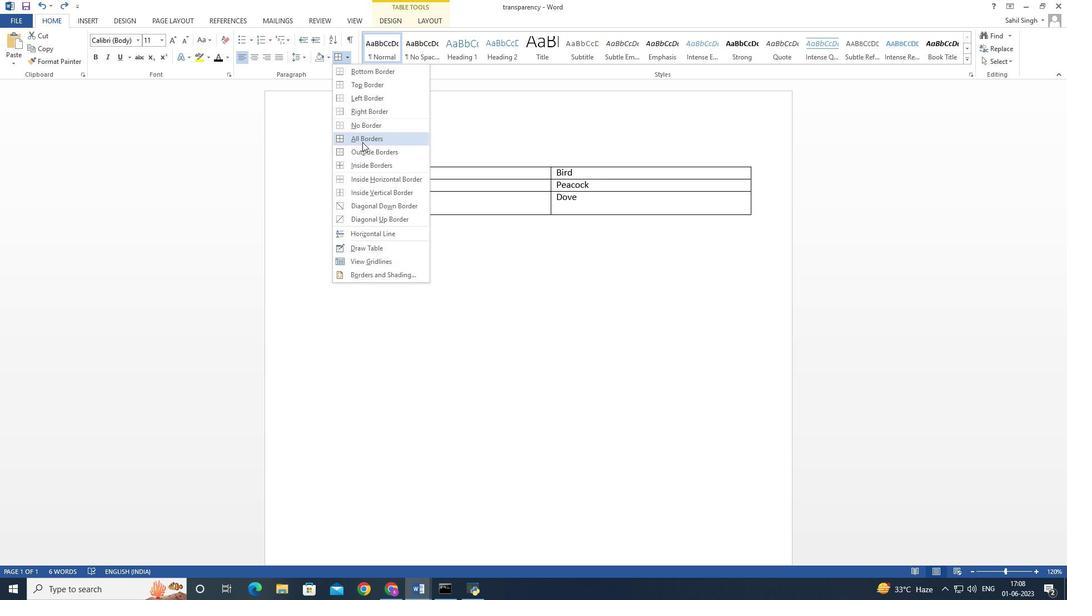 
Action: Mouse moved to (347, 56)
Screenshot: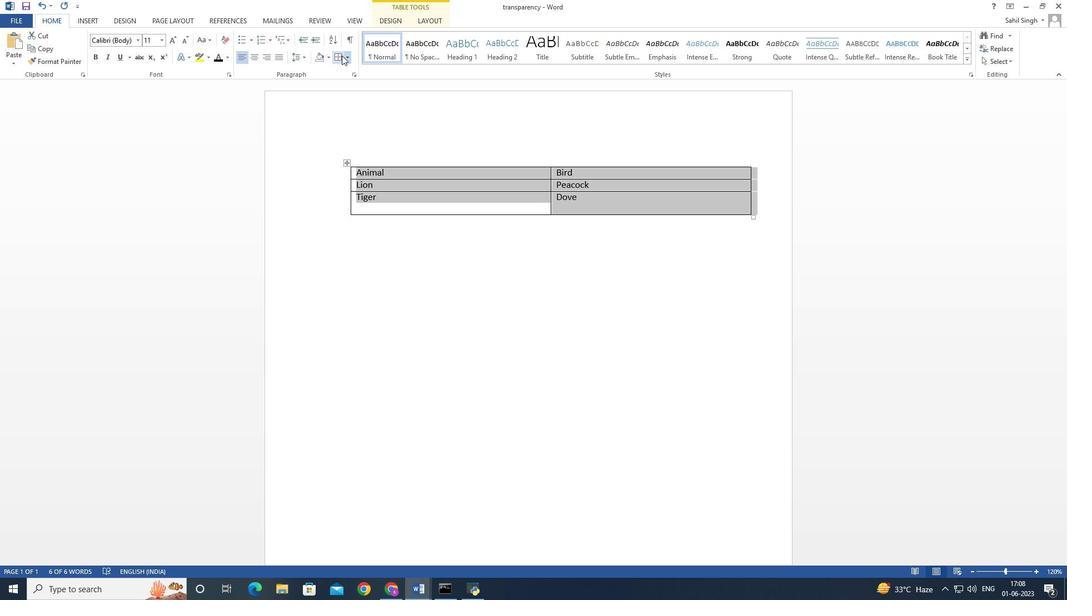 
Action: Mouse pressed left at (347, 56)
Screenshot: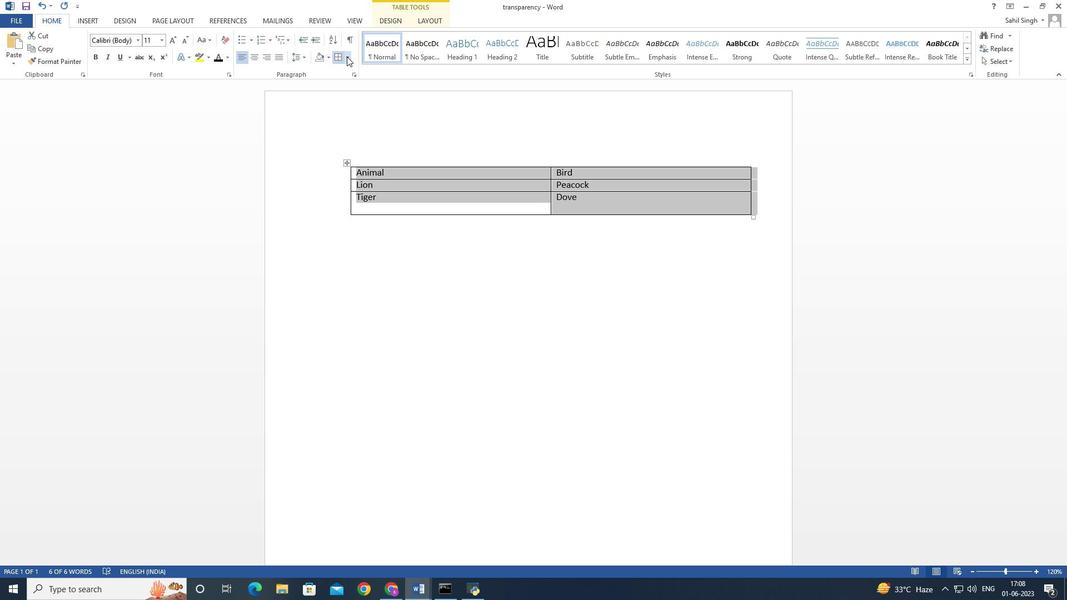 
Action: Mouse moved to (395, 269)
Screenshot: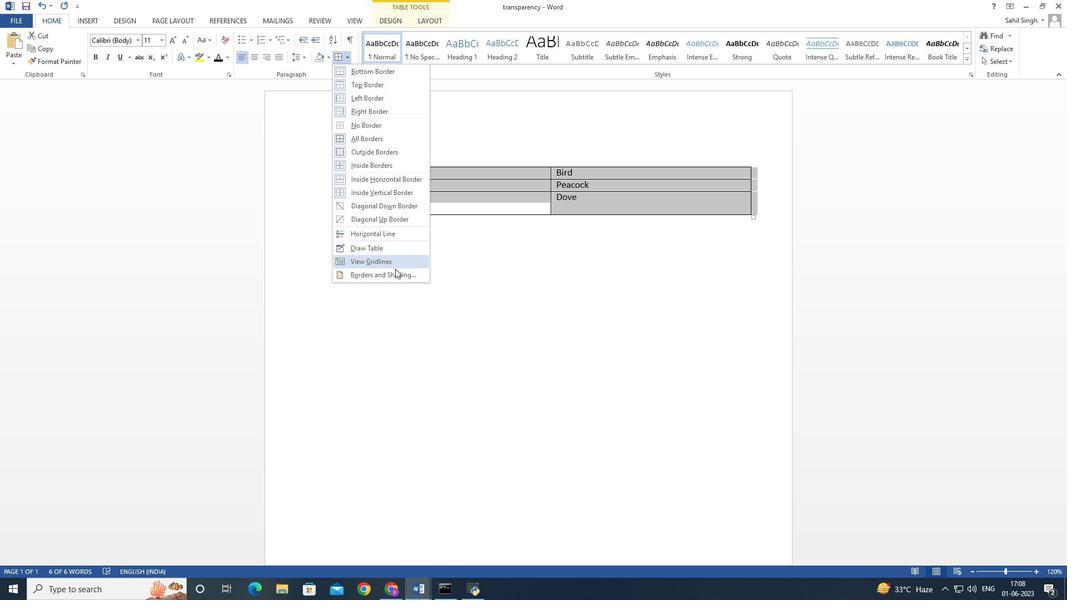 
Action: Mouse pressed left at (395, 269)
Screenshot: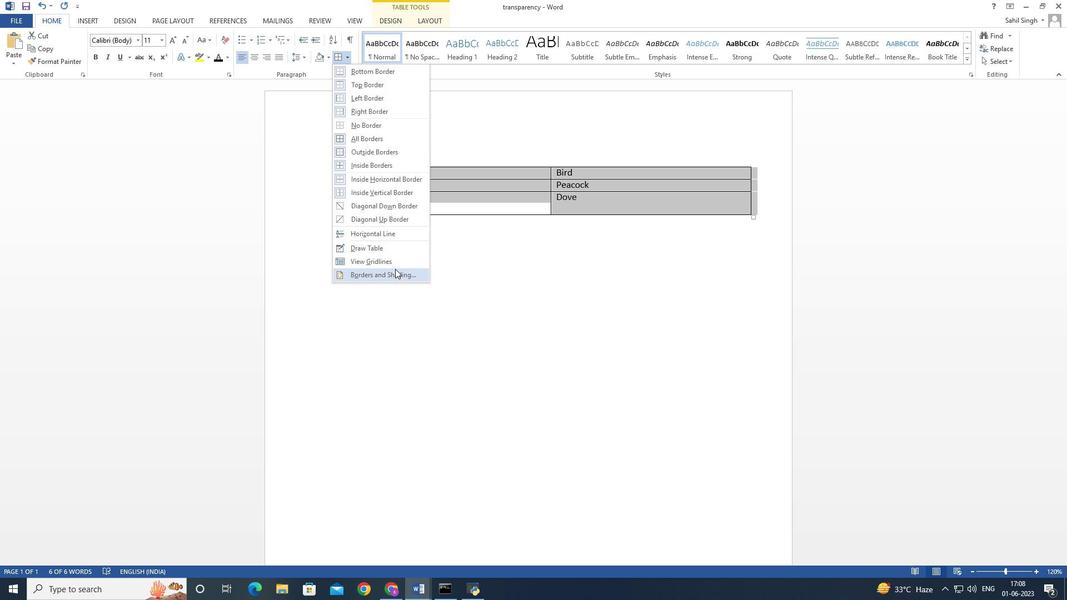
Action: Mouse moved to (401, 249)
Screenshot: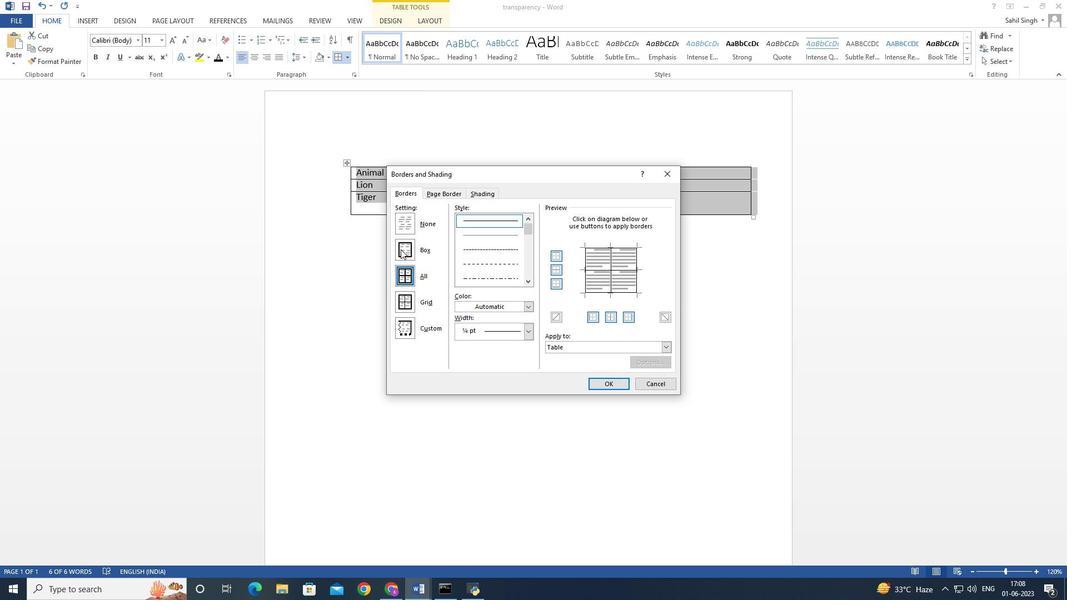 
Action: Mouse pressed left at (401, 249)
Screenshot: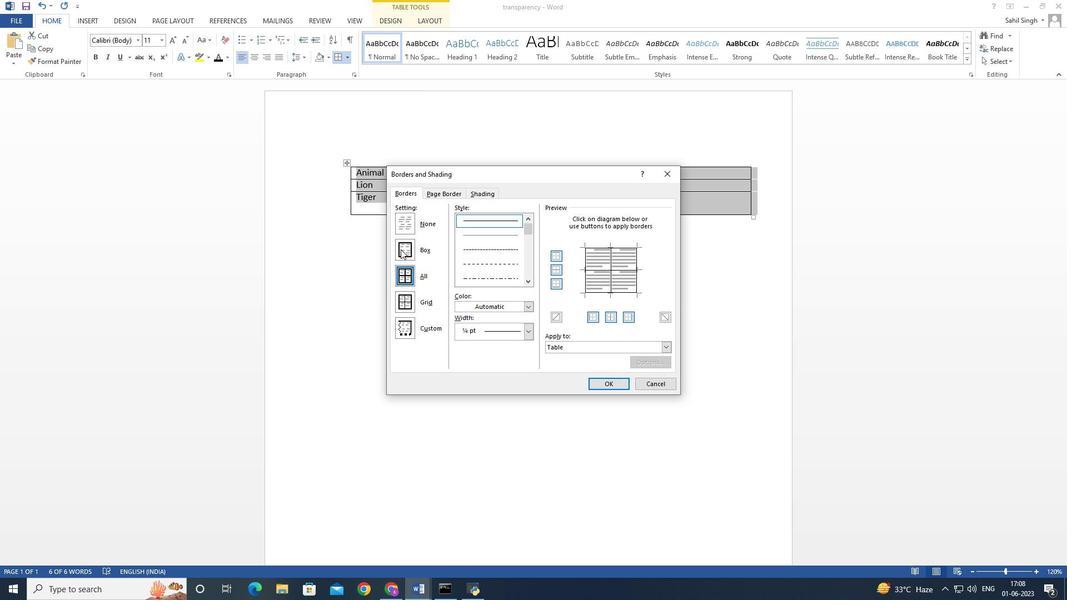 
Action: Mouse moved to (530, 332)
Screenshot: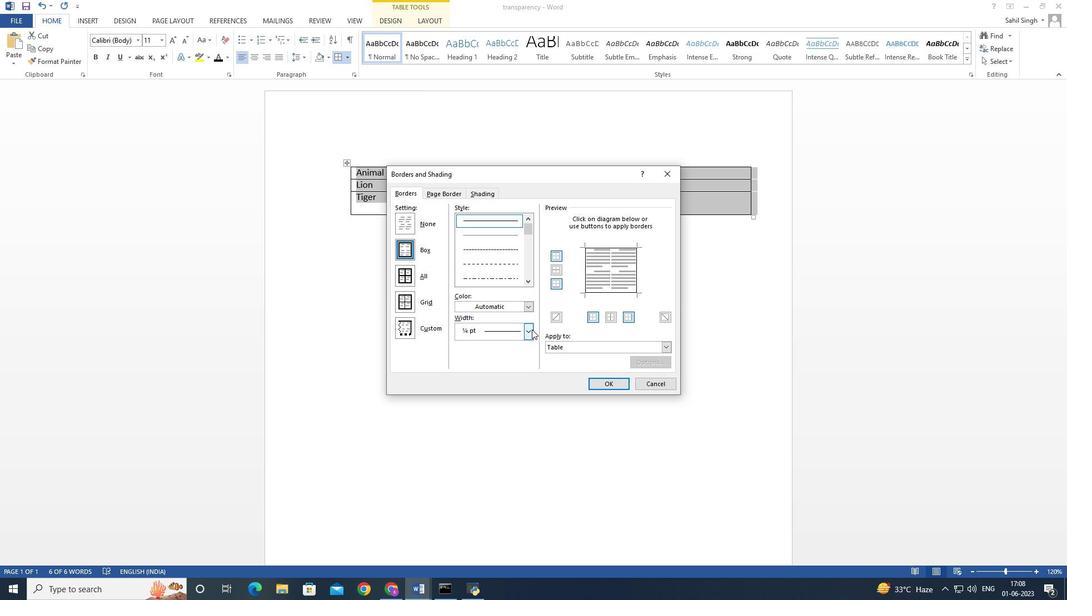 
Action: Mouse pressed left at (530, 332)
Screenshot: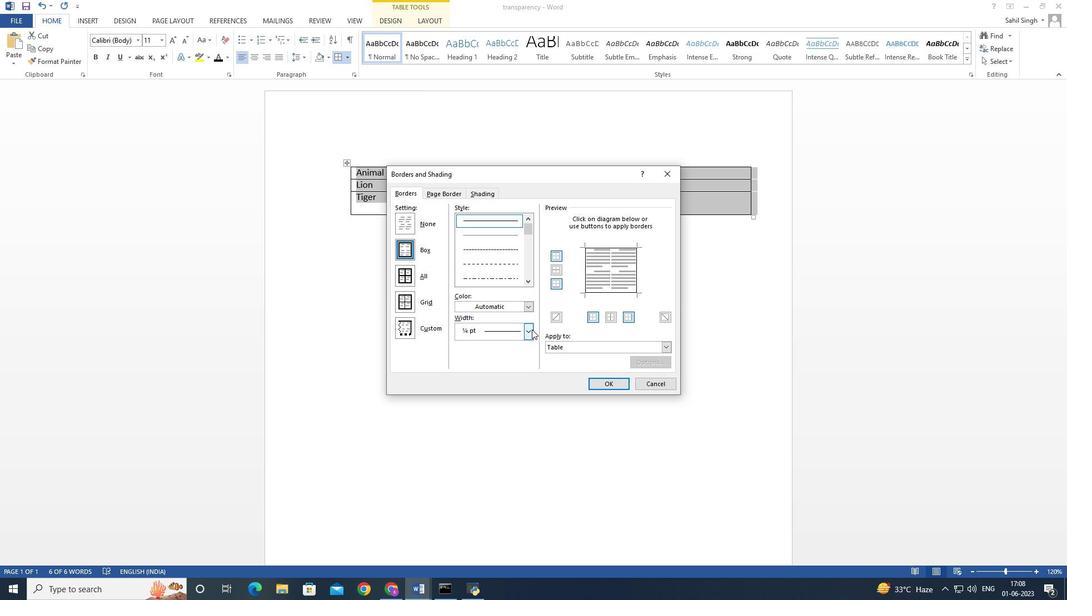 
Action: Mouse moved to (511, 348)
Screenshot: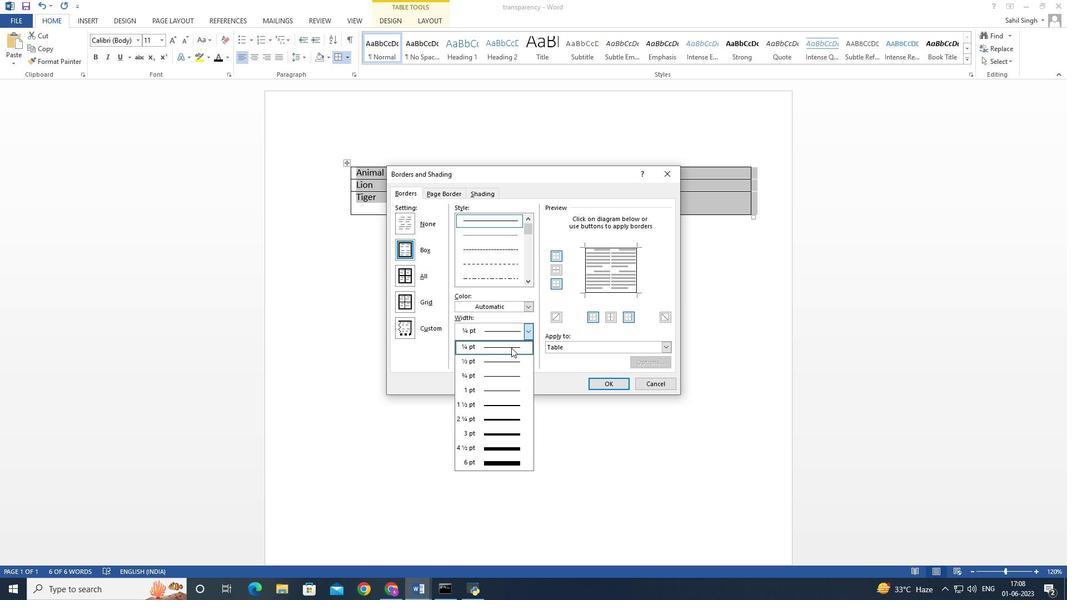 
Action: Mouse pressed left at (511, 348)
Screenshot: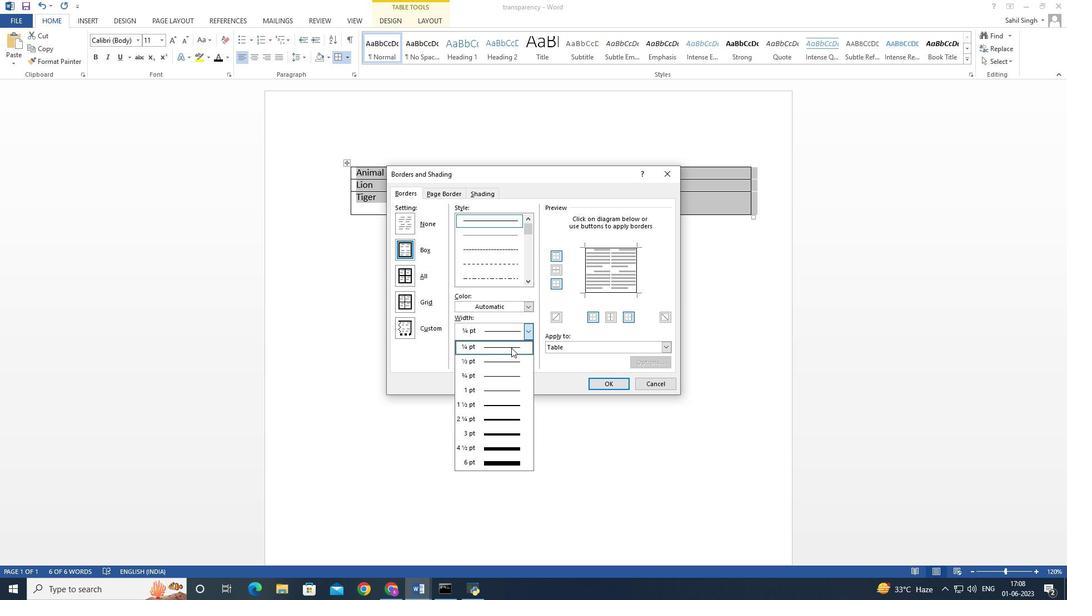 
Action: Mouse moved to (607, 381)
Screenshot: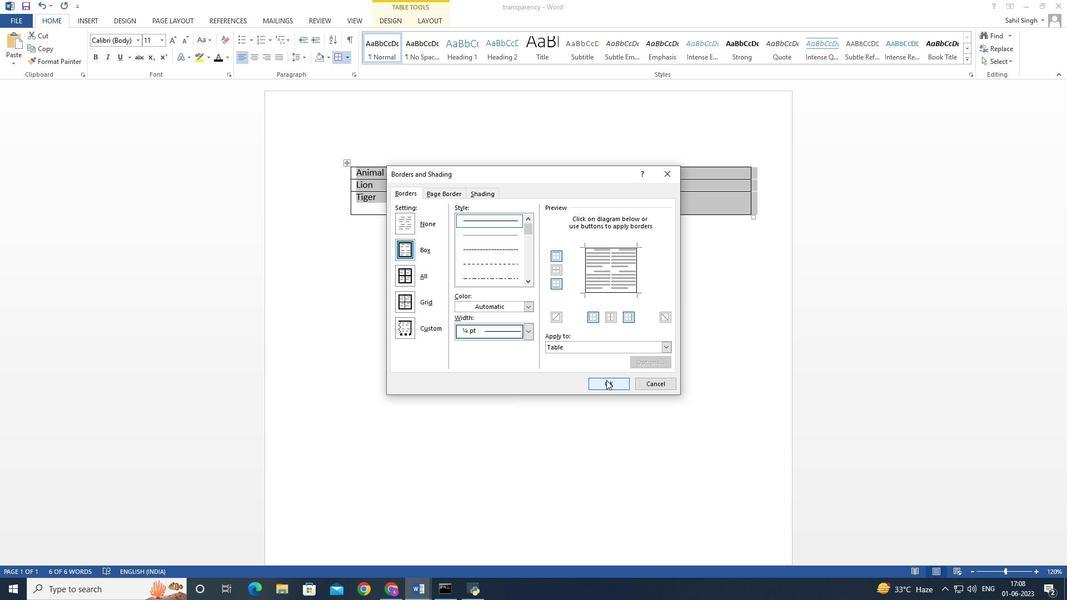 
Action: Mouse pressed left at (607, 381)
Screenshot: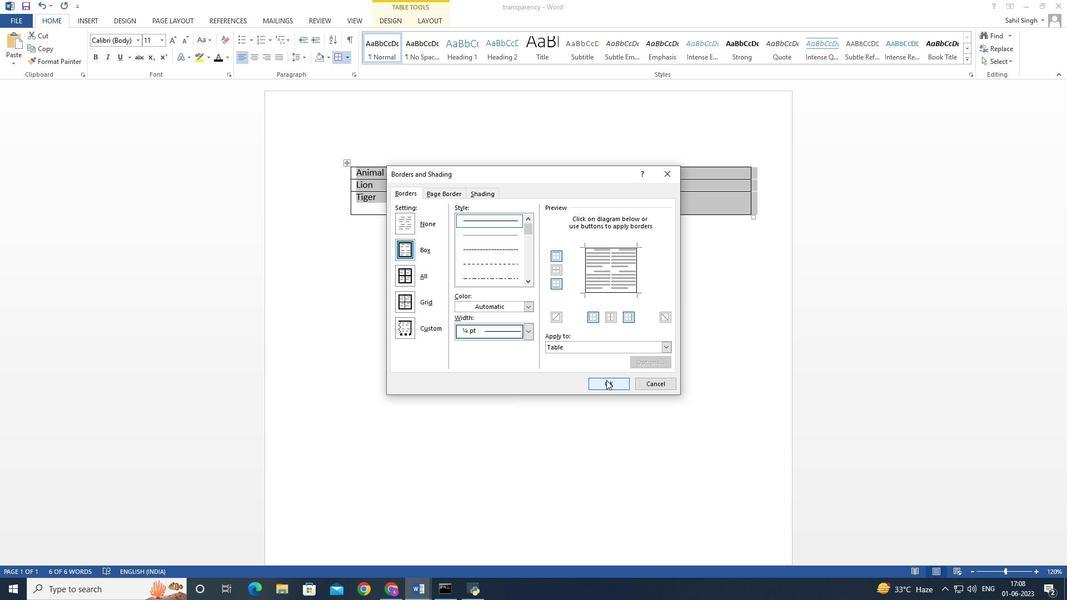 
Action: Mouse moved to (389, 277)
Screenshot: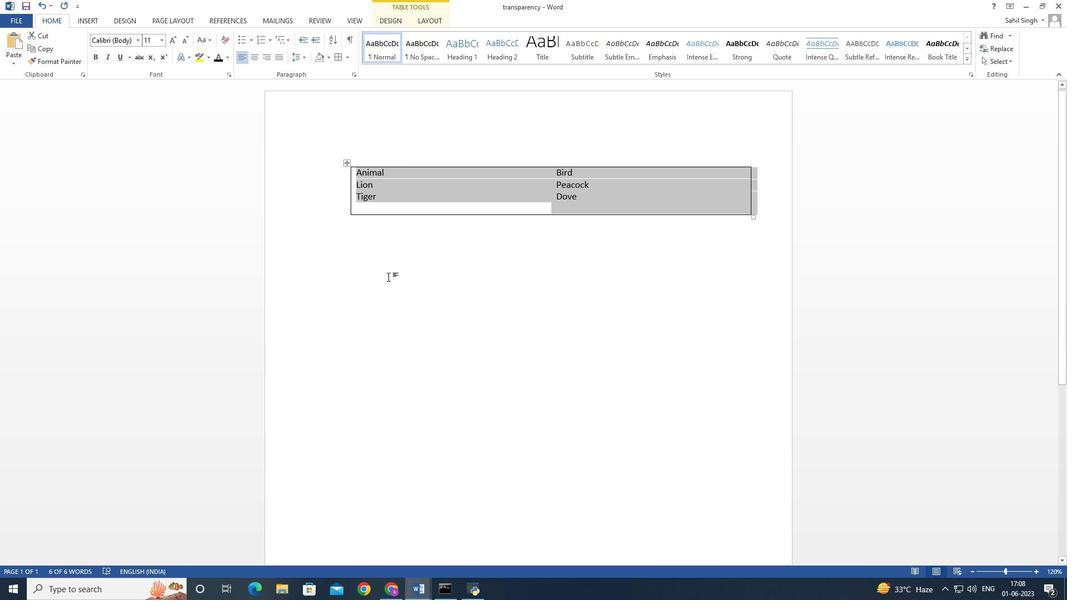 
Action: Mouse pressed left at (389, 277)
Screenshot: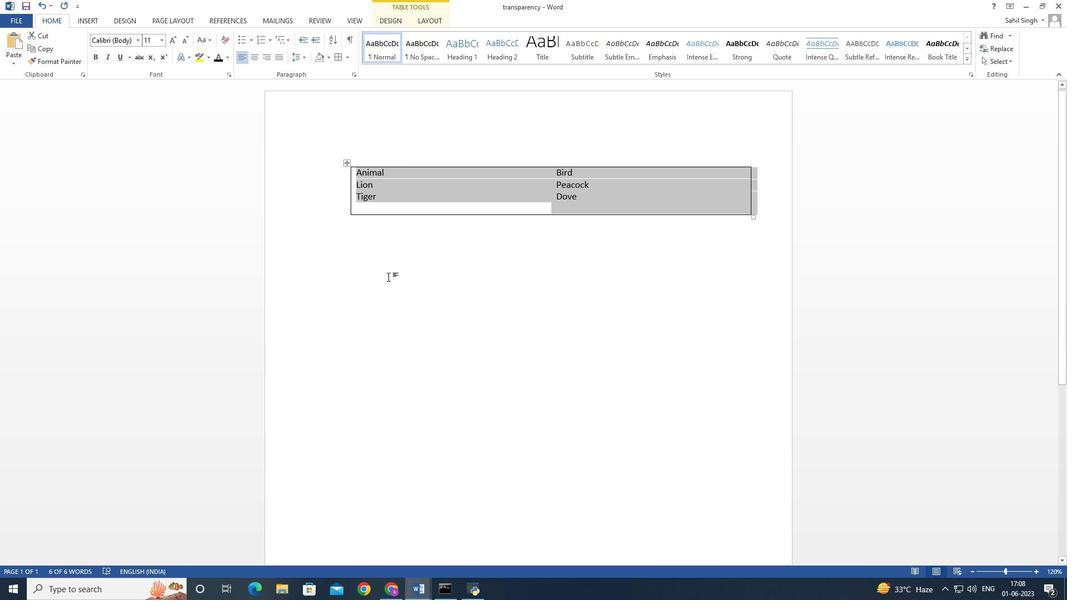 
Action: Mouse moved to (355, 171)
Screenshot: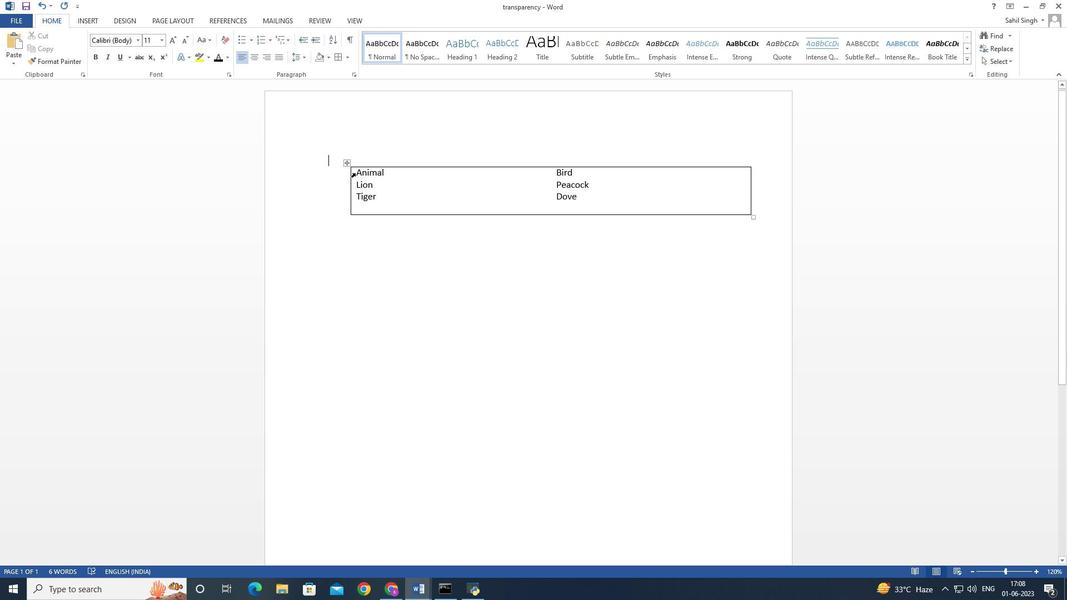 
Action: Mouse pressed left at (355, 171)
Screenshot: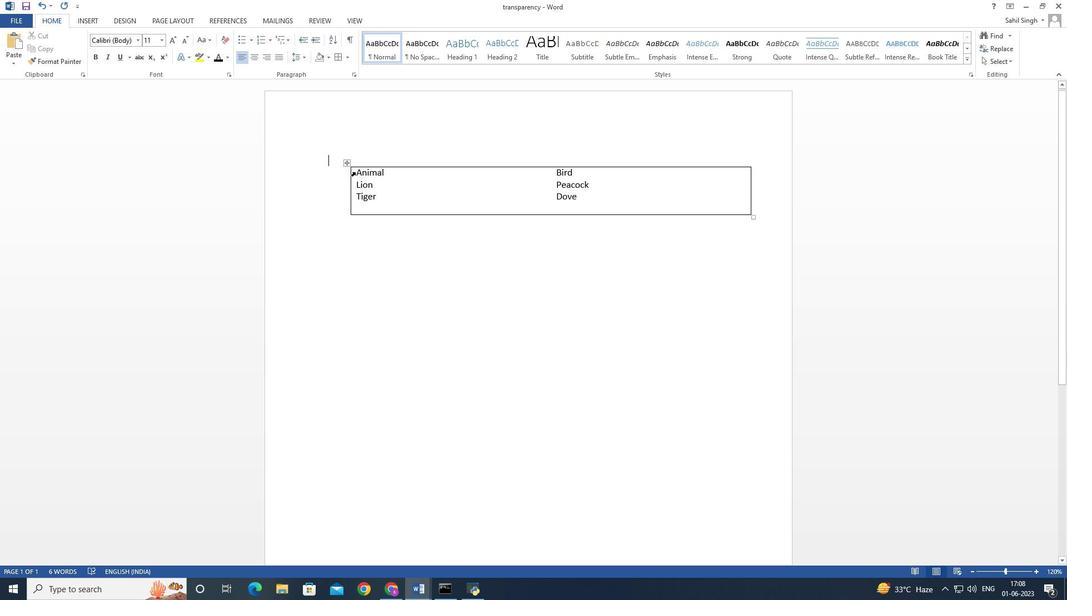 
Action: Mouse moved to (136, 39)
Screenshot: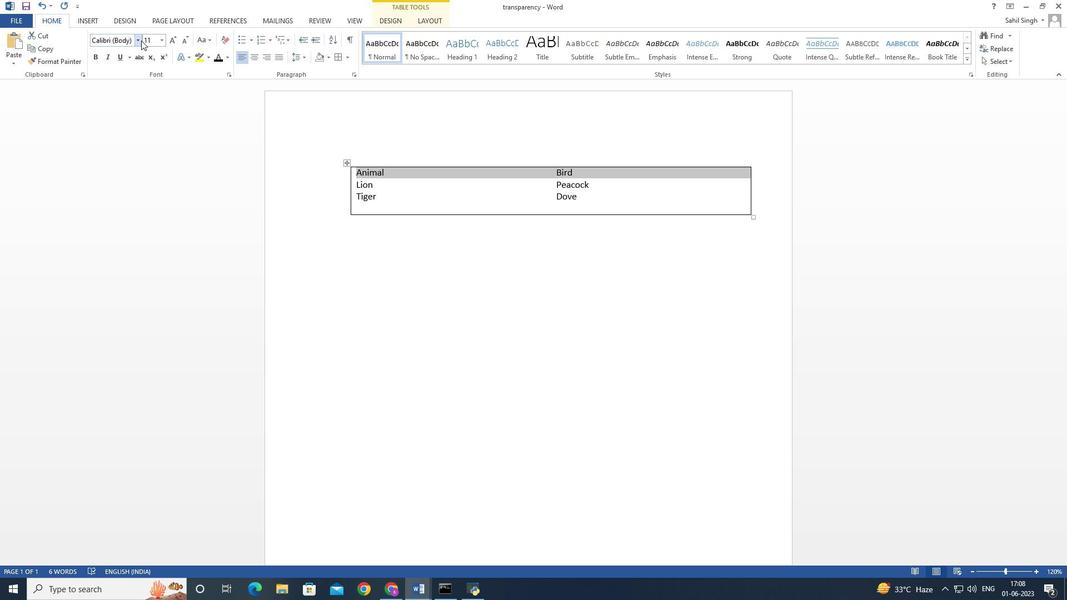 
Action: Mouse pressed left at (136, 39)
Screenshot: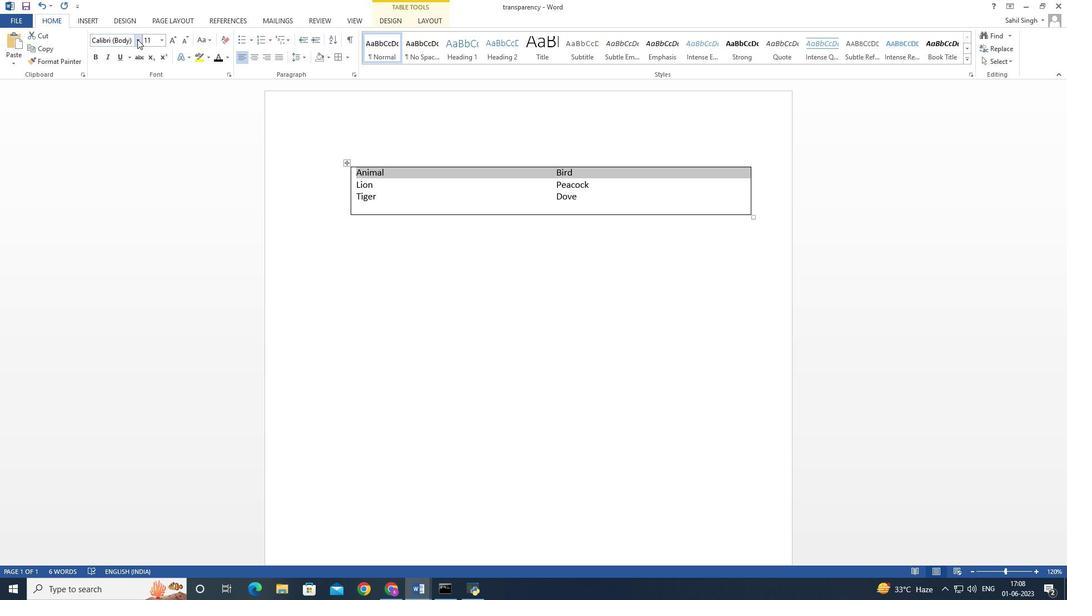 
Action: Mouse moved to (124, 43)
Screenshot: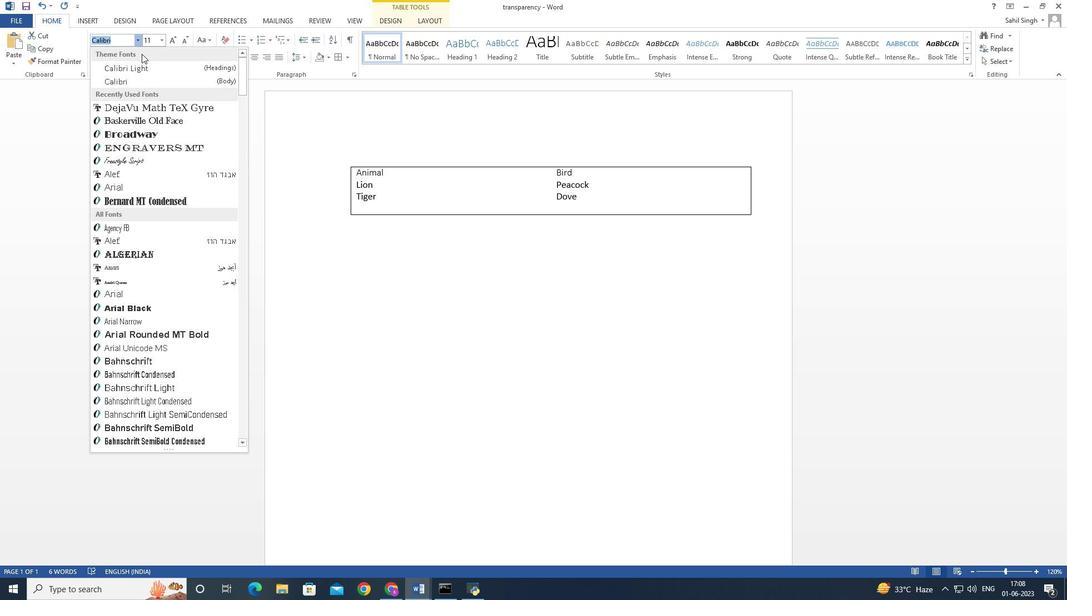 
Action: Key pressed <Key.shift>Italics<Key.enter>
Screenshot: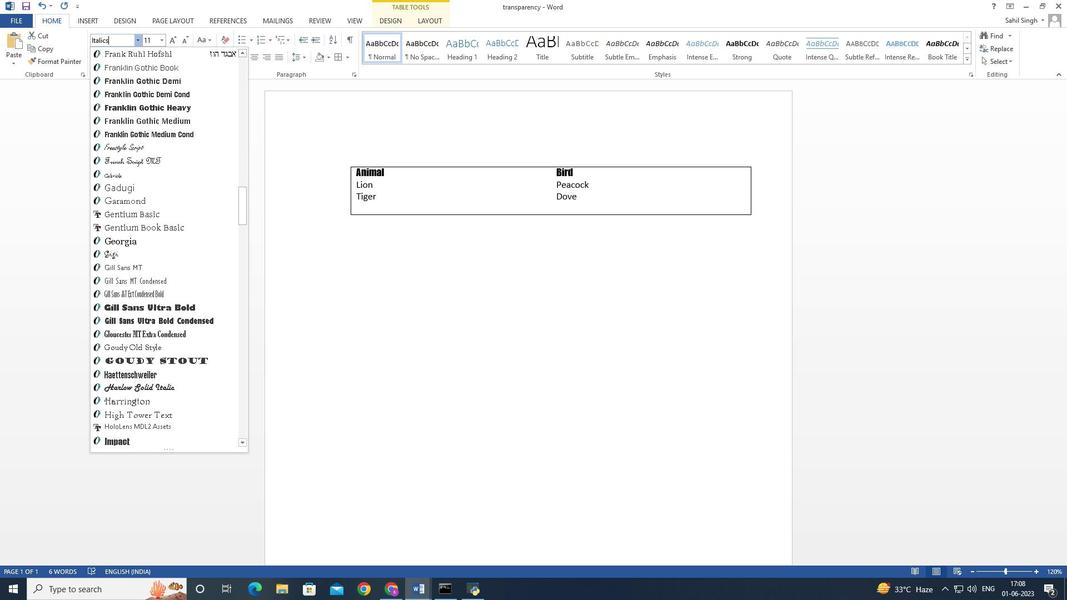 
Action: Mouse moved to (256, 57)
Screenshot: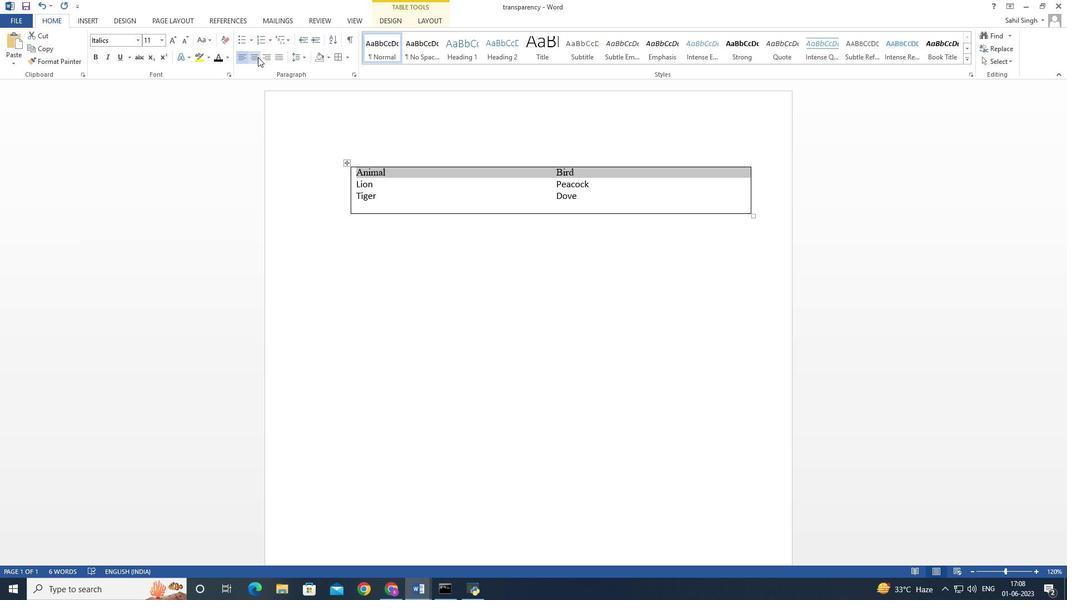 
Action: Mouse pressed left at (256, 57)
Screenshot: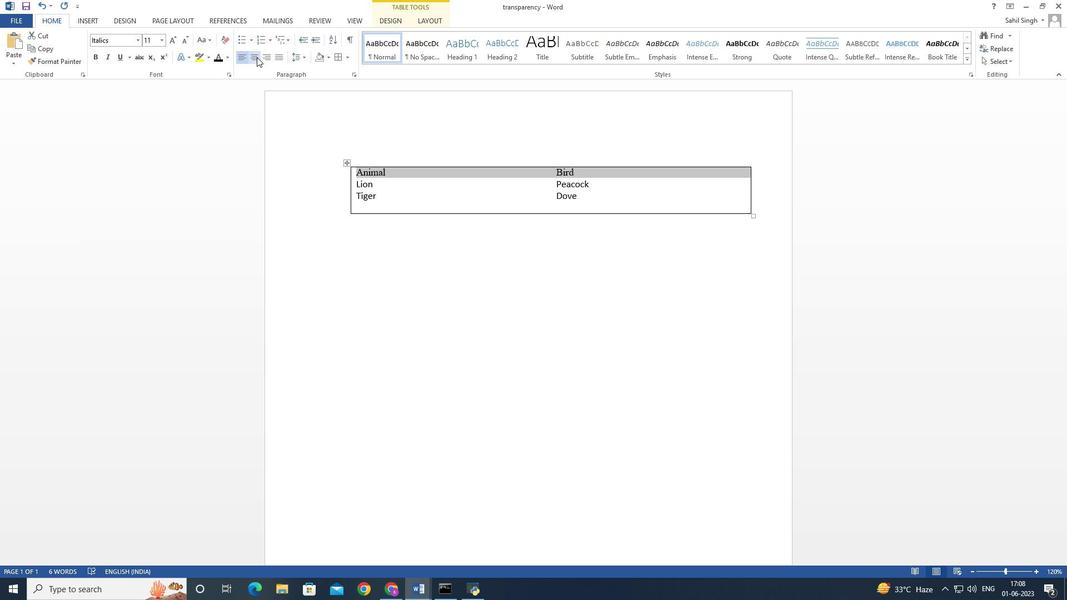 
Action: Mouse moved to (239, 56)
Screenshot: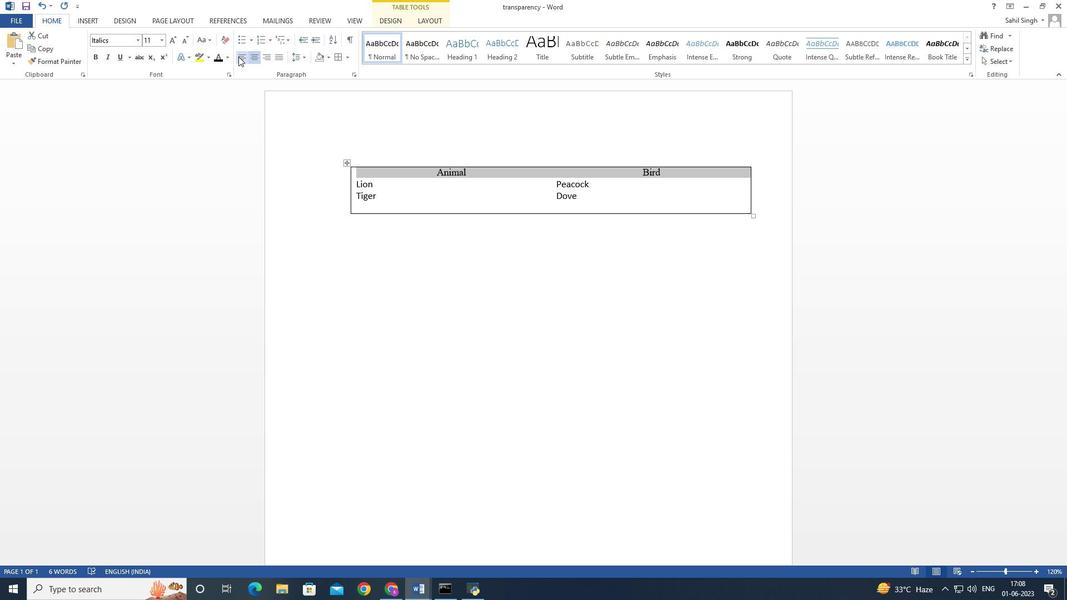 
Action: Mouse pressed left at (239, 56)
Screenshot: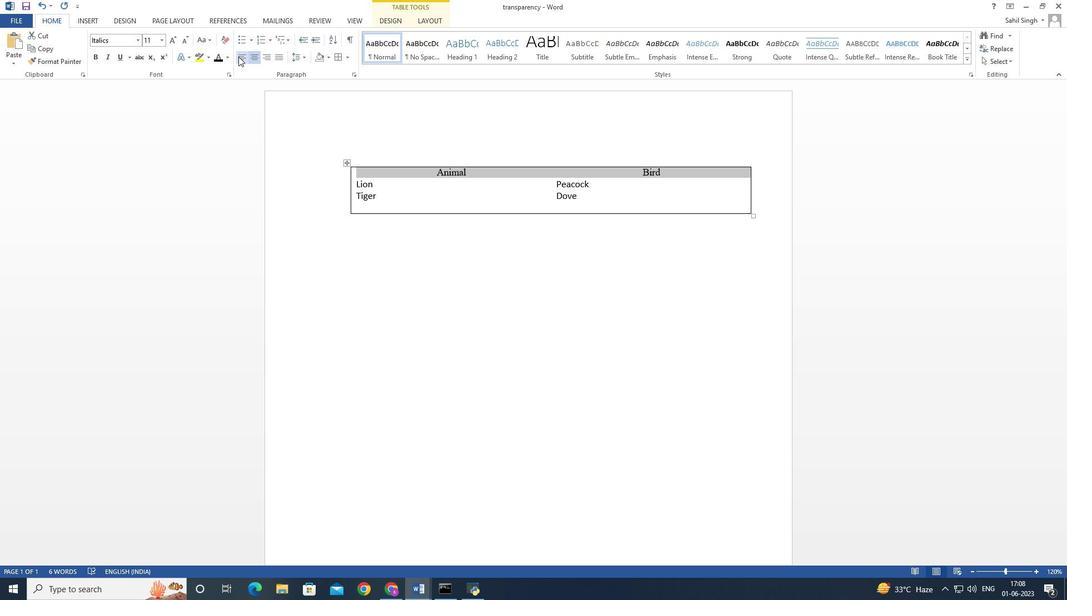 
Action: Mouse moved to (255, 58)
Screenshot: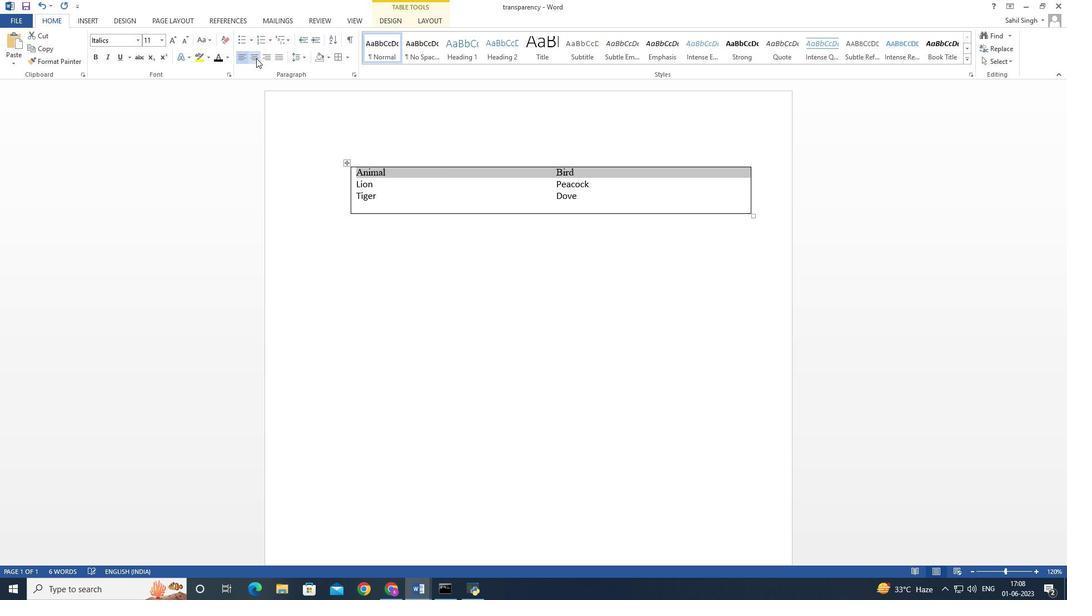 
Action: Mouse pressed left at (255, 58)
Screenshot: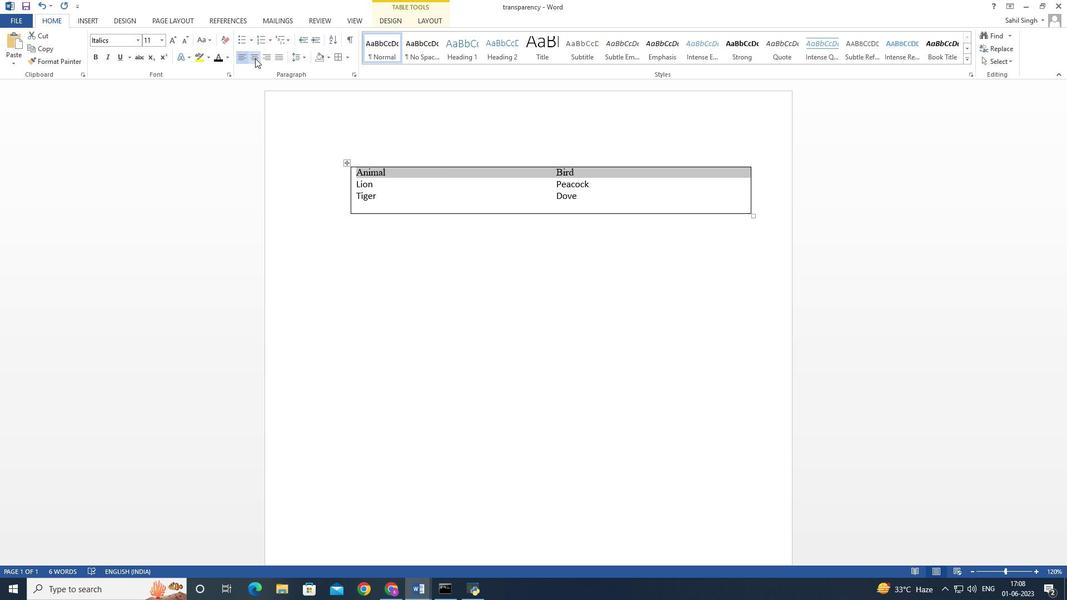 
Action: Mouse moved to (340, 305)
Screenshot: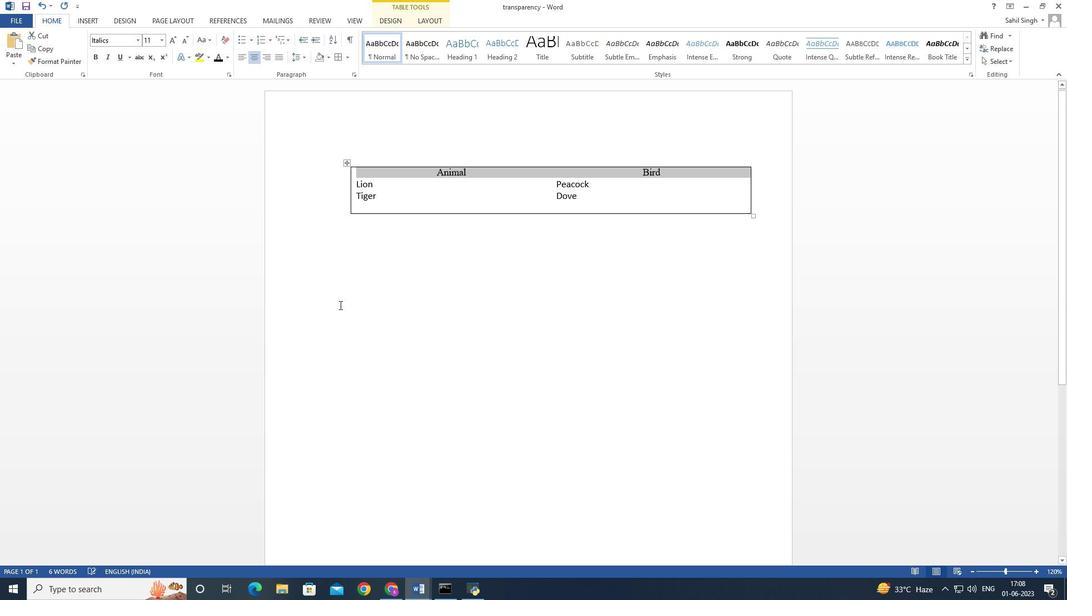 
Action: Mouse pressed left at (340, 305)
Screenshot: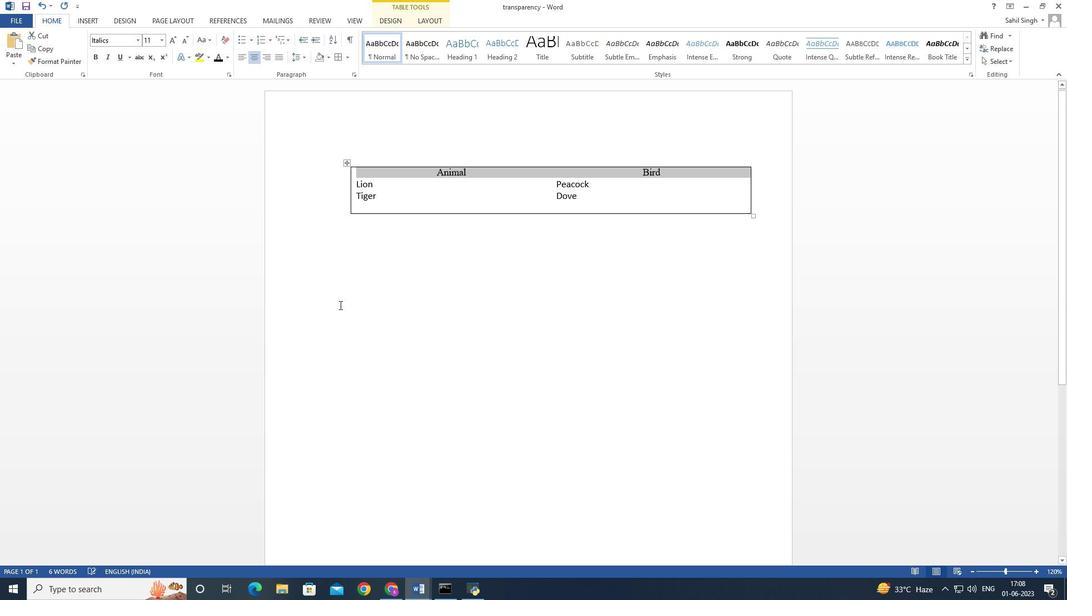 
Action: Mouse moved to (606, 187)
Screenshot: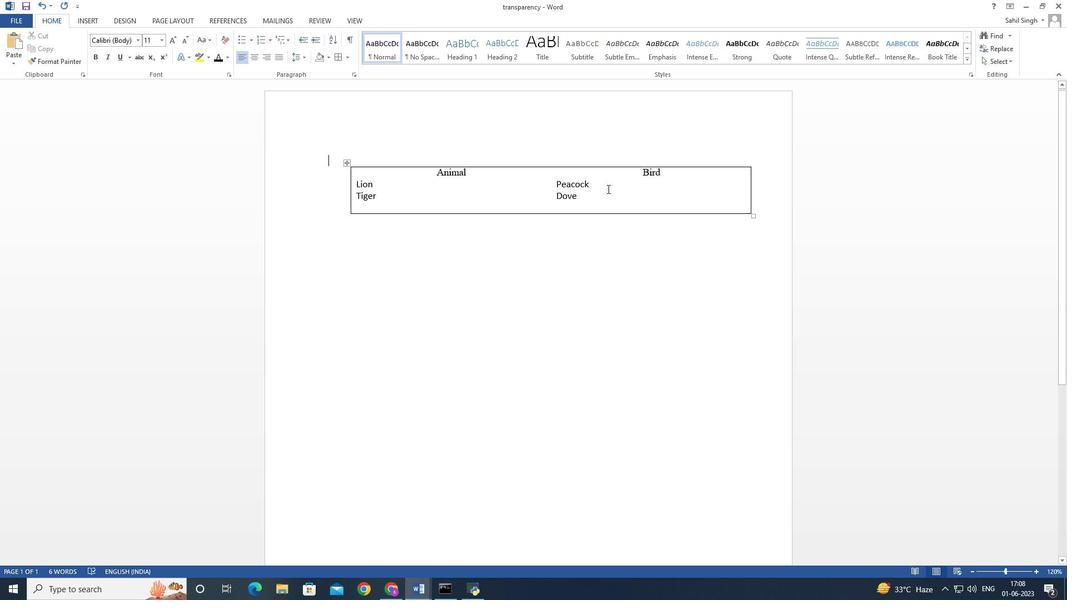 
Action: Mouse pressed left at (606, 187)
Screenshot: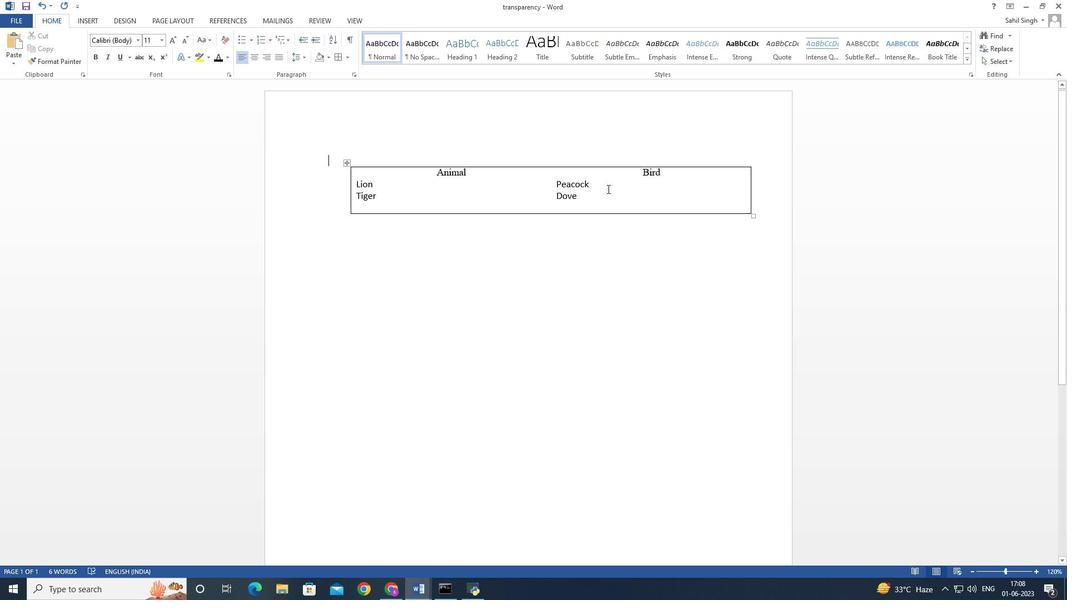 
Action: Mouse moved to (251, 54)
Screenshot: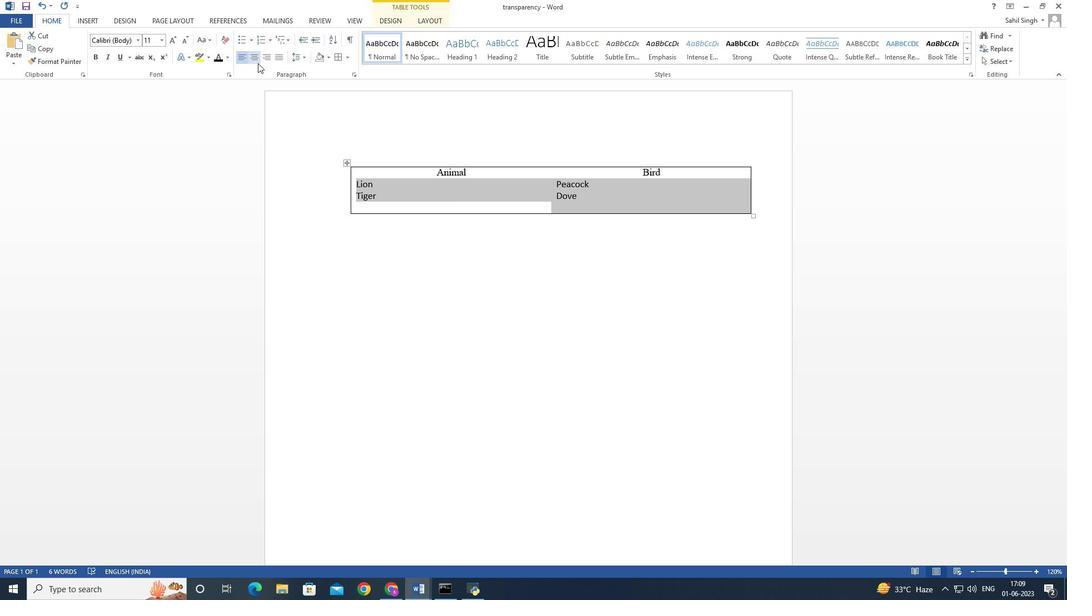 
Action: Mouse pressed left at (251, 54)
Screenshot: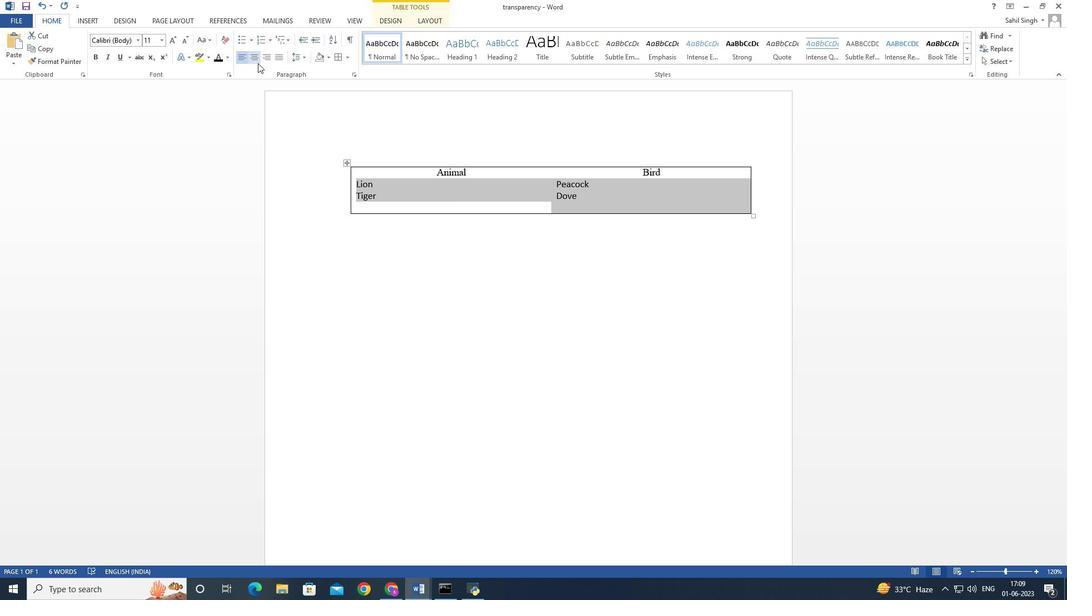 
Action: Mouse moved to (422, 464)
Screenshot: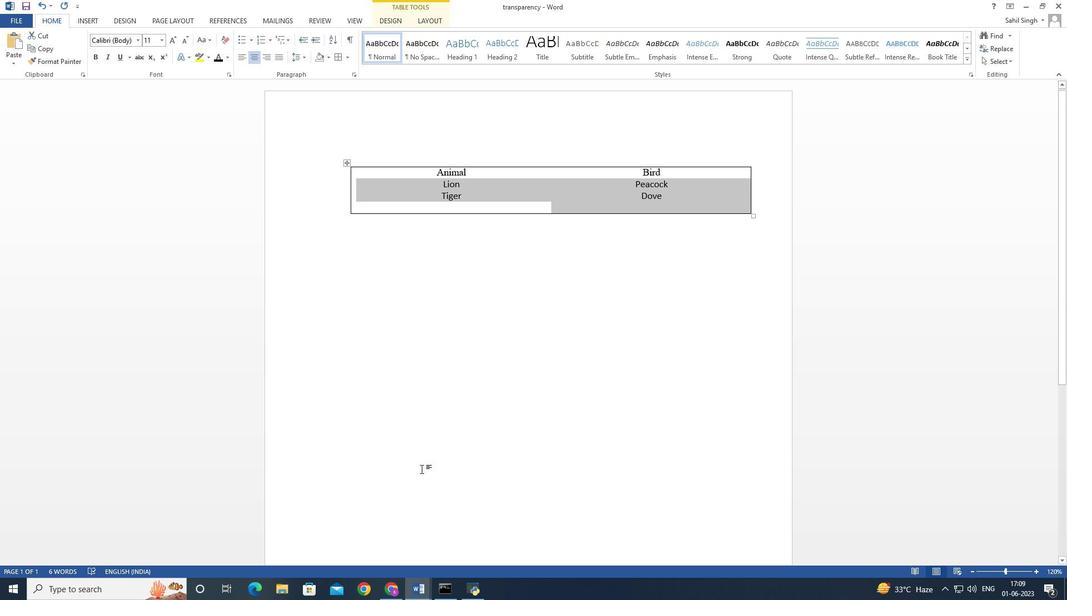
Action: Mouse pressed left at (422, 464)
Screenshot: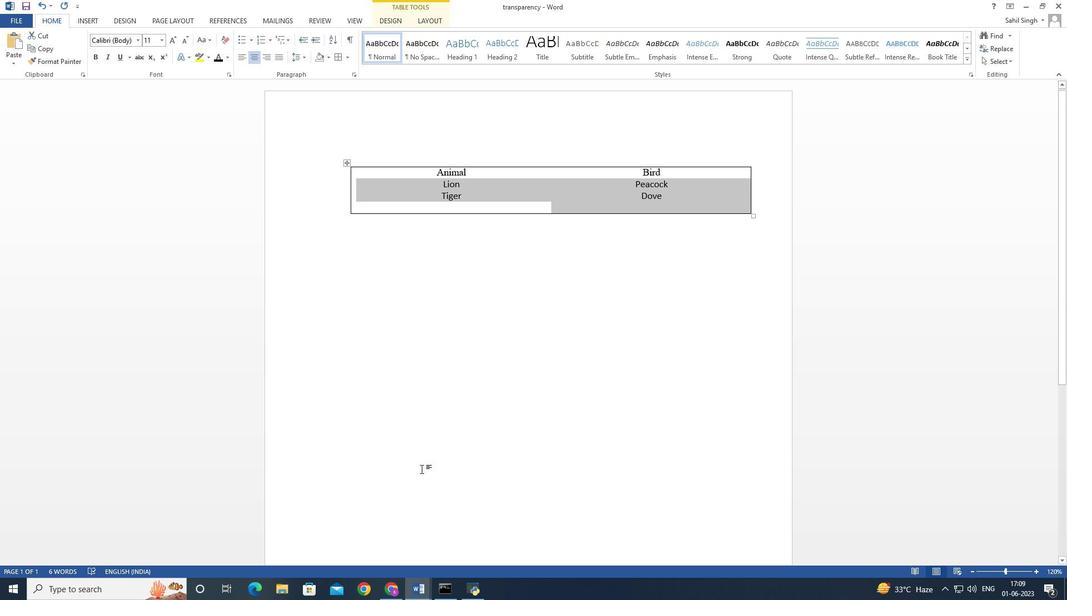 
Action: Mouse moved to (446, 365)
Screenshot: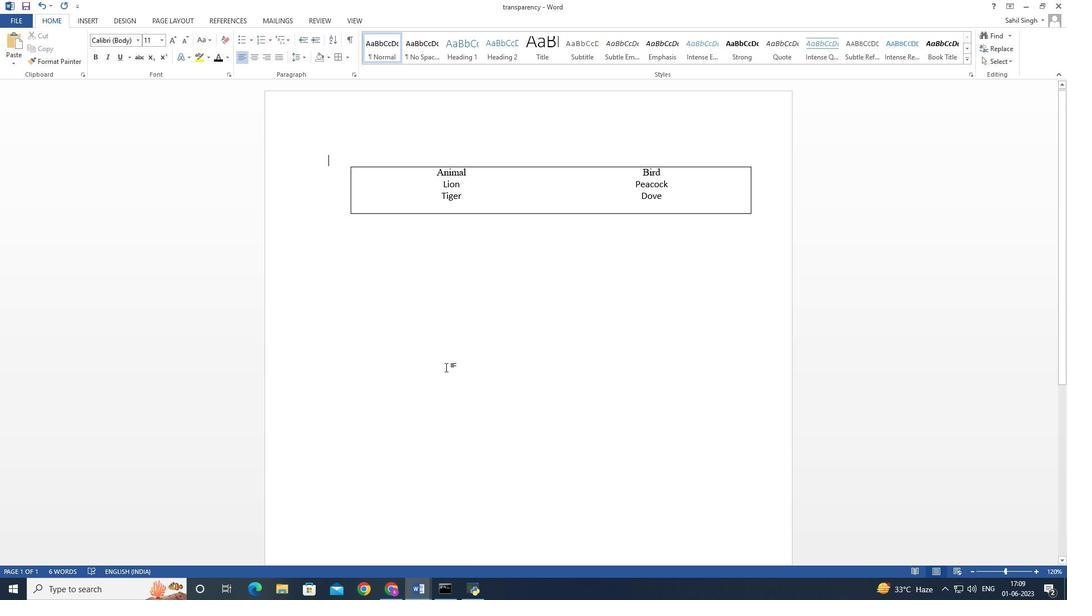 
Action: Mouse scrolled (446, 366) with delta (0, 0)
Screenshot: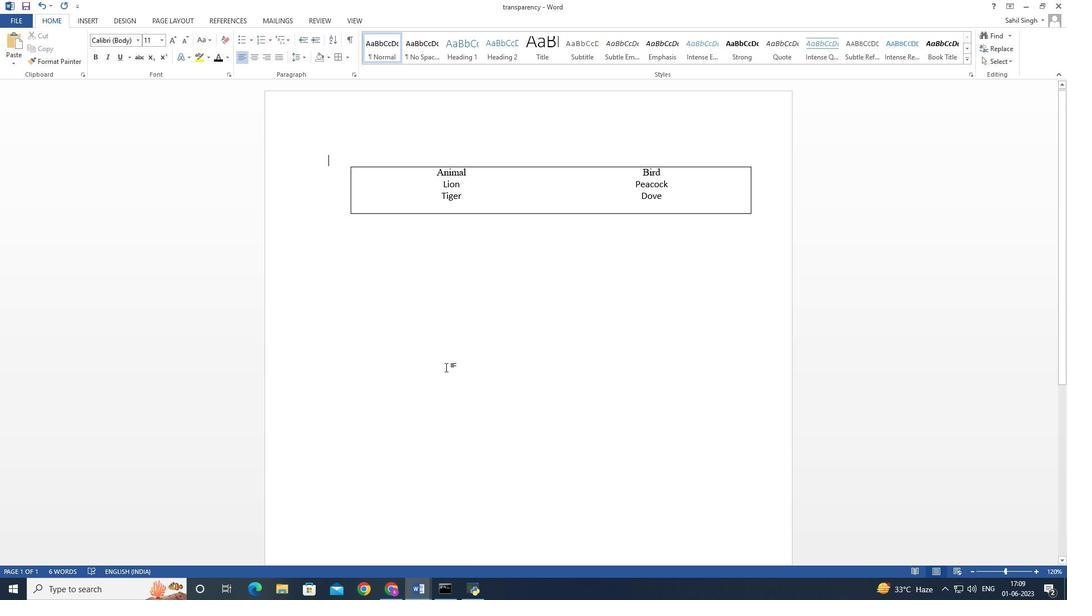 
Action: Mouse moved to (426, 348)
Screenshot: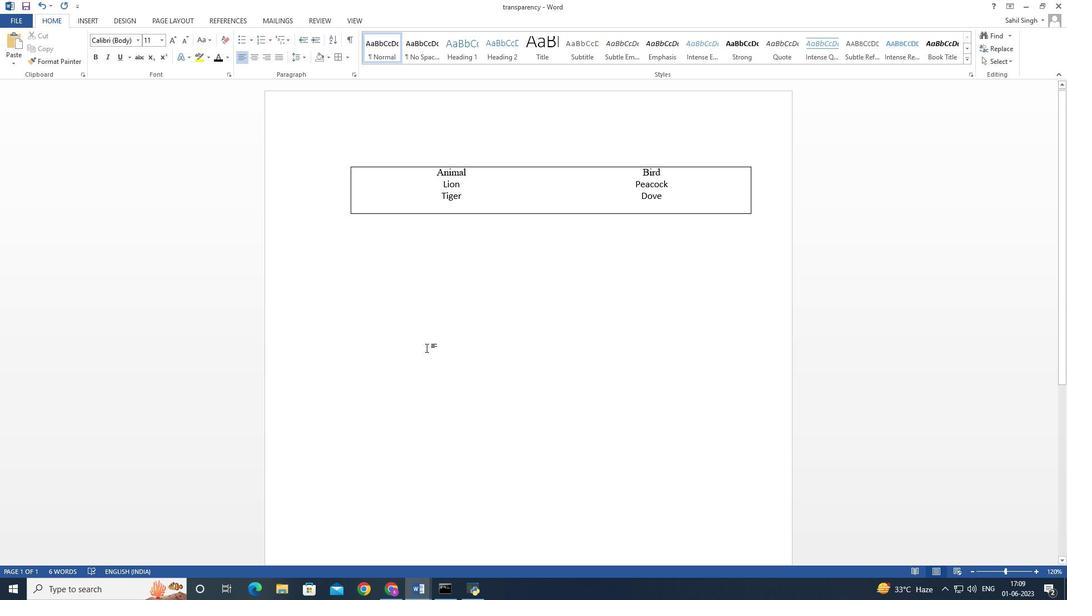 
Action: Mouse scrolled (426, 348) with delta (0, 0)
Screenshot: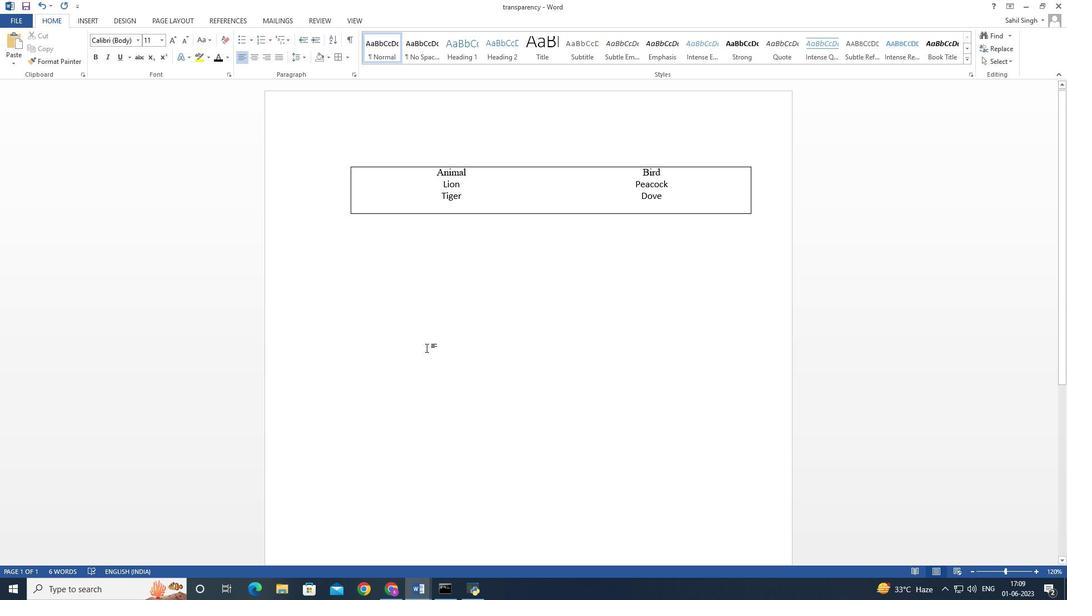 
Action: Mouse moved to (429, 350)
Screenshot: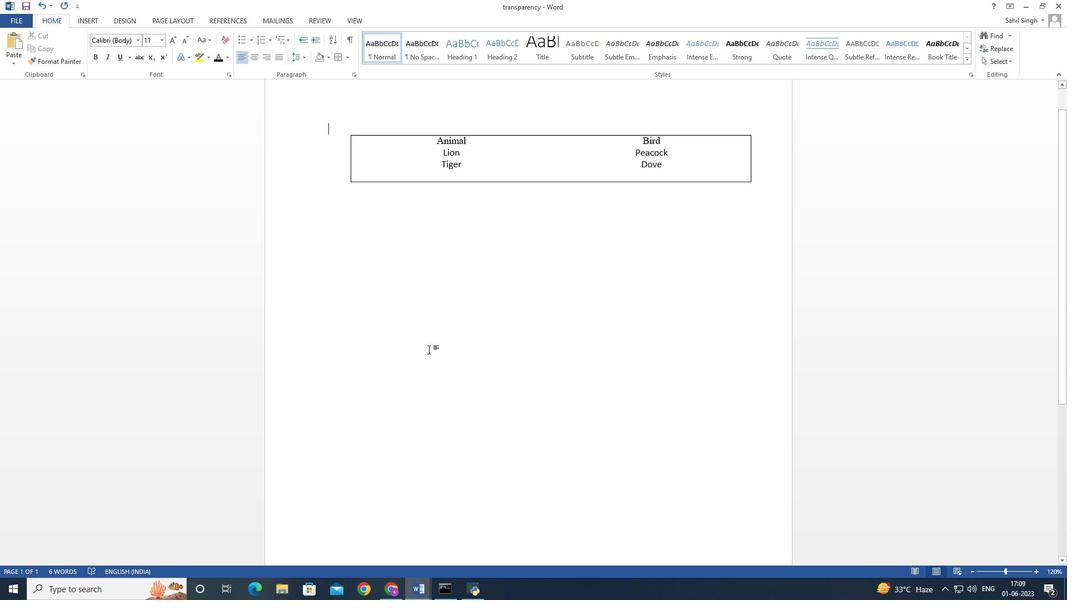 
Action: Mouse scrolled (429, 350) with delta (0, 0)
Screenshot: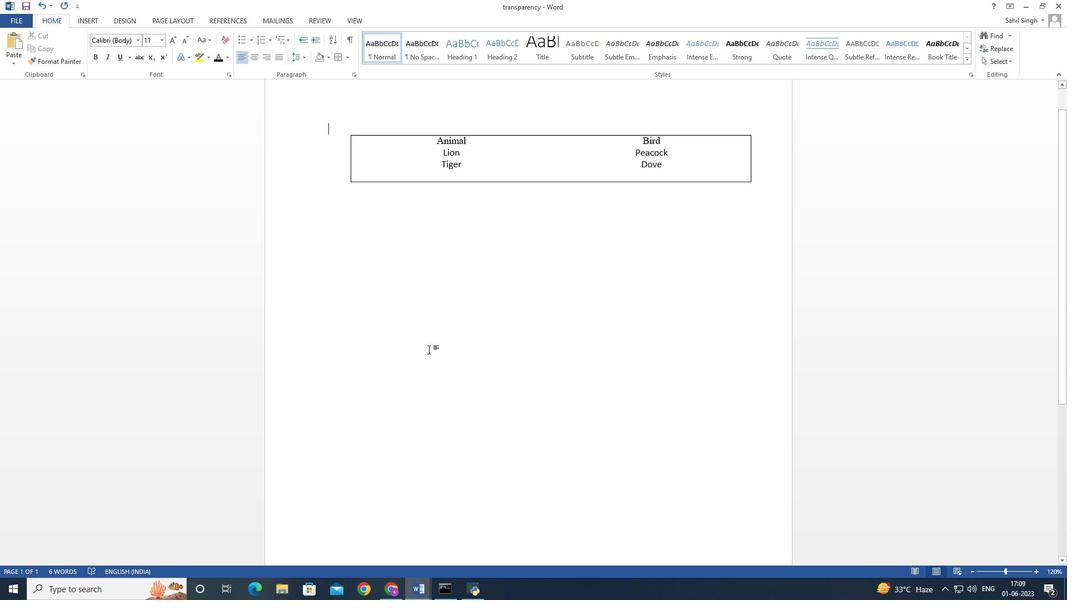 
Action: Mouse moved to (430, 350)
Screenshot: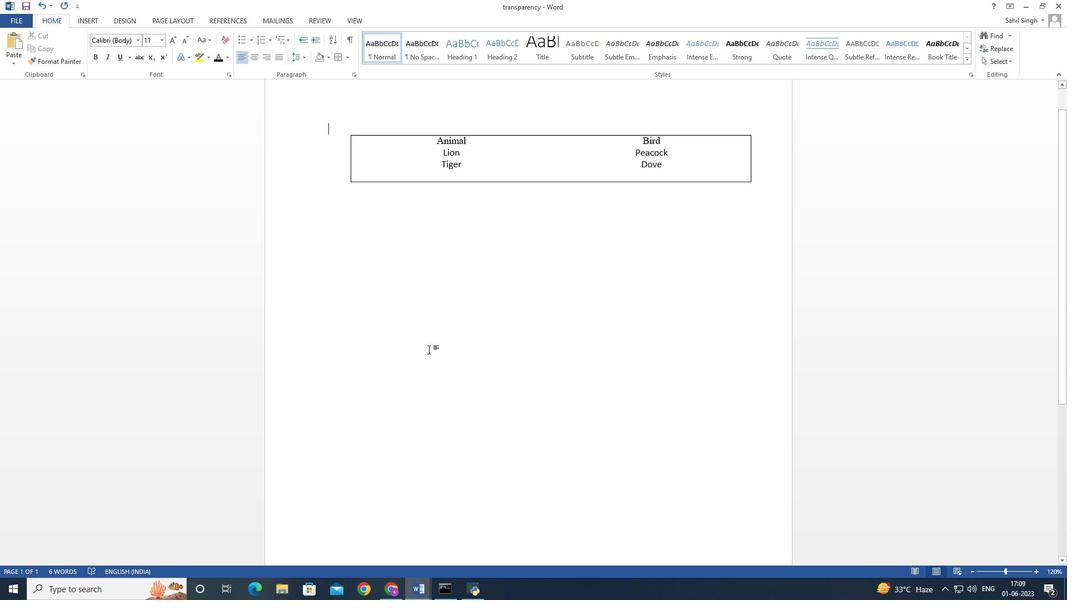 
Action: Mouse scrolled (430, 350) with delta (0, 0)
Screenshot: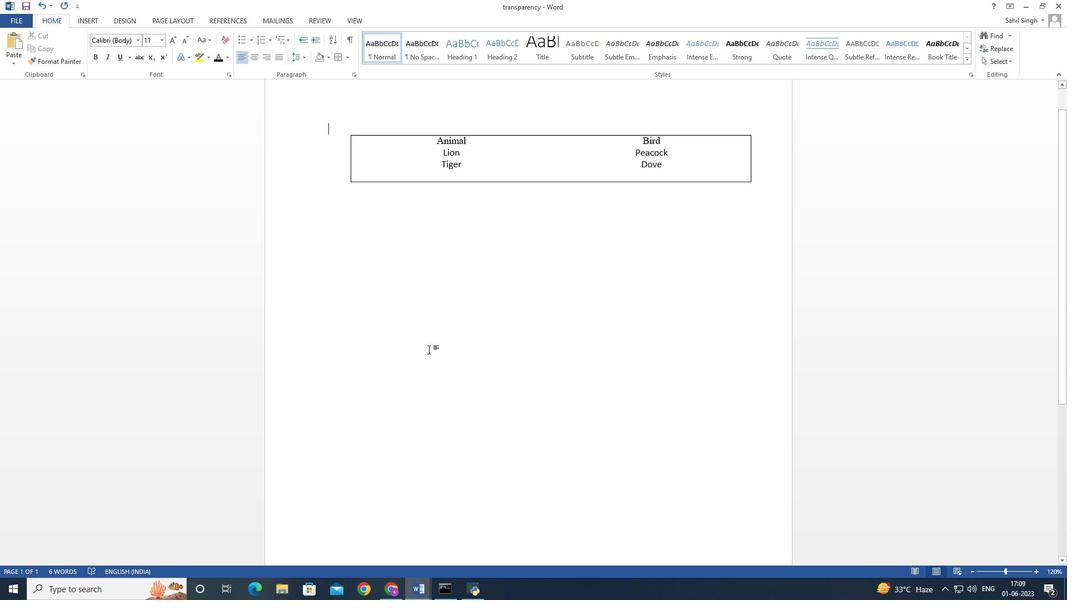 
Action: Mouse scrolled (430, 350) with delta (0, 0)
Screenshot: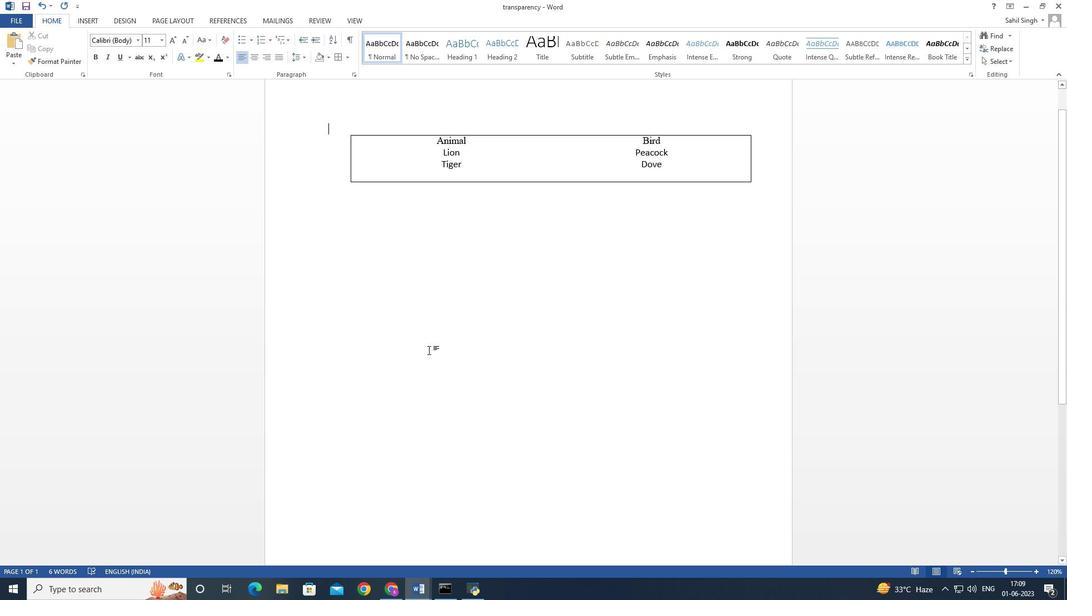 
Action: Mouse scrolled (430, 350) with delta (0, 0)
Screenshot: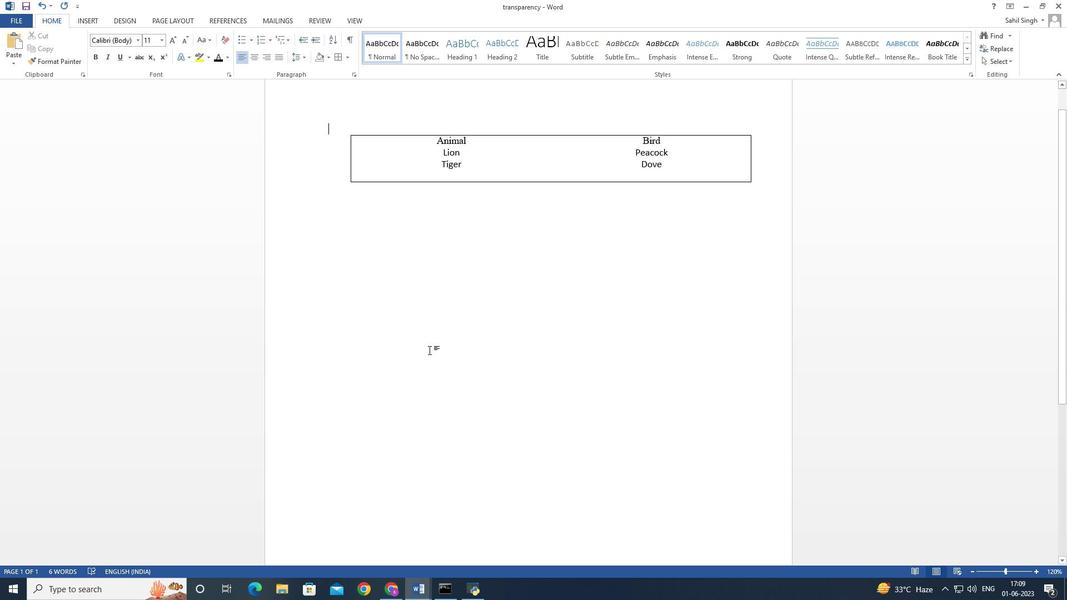 
Action: Mouse moved to (430, 350)
Screenshot: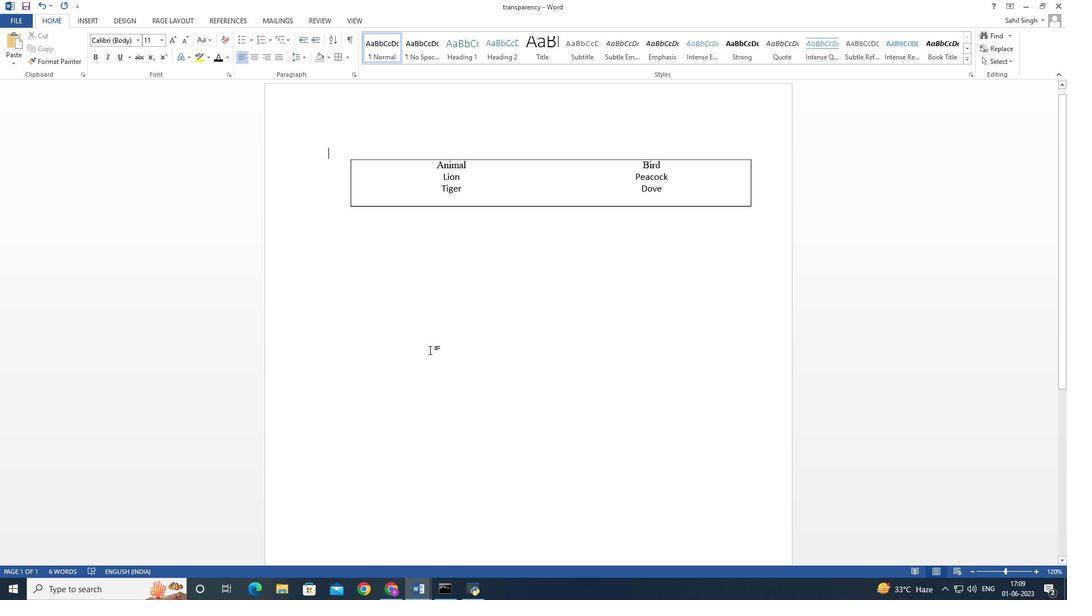 
